 Task: Explore Salesforce AppExchange for third-party applications and install some of the applications.
Action: Mouse moved to (13, 52)
Screenshot: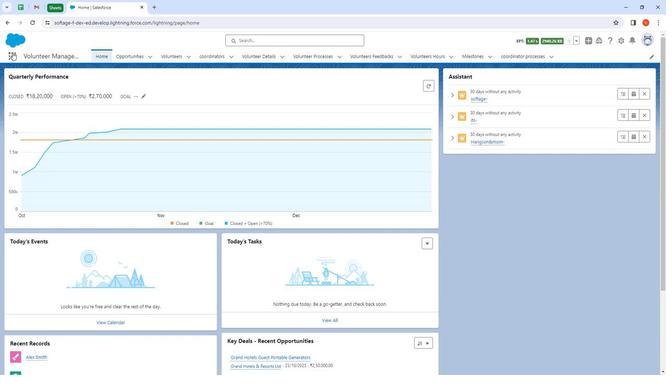 
Action: Mouse pressed left at (13, 52)
Screenshot: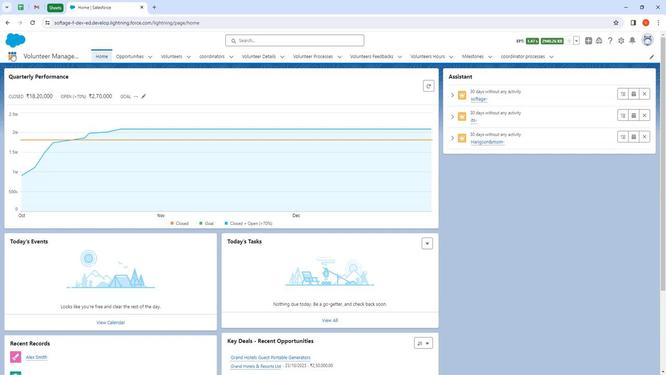 
Action: Mouse moved to (26, 185)
Screenshot: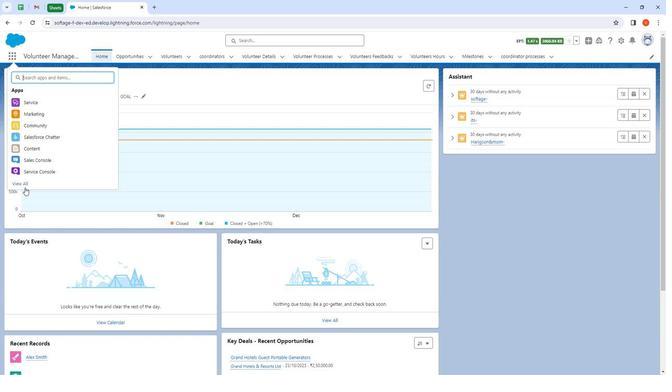 
Action: Mouse pressed left at (26, 185)
Screenshot: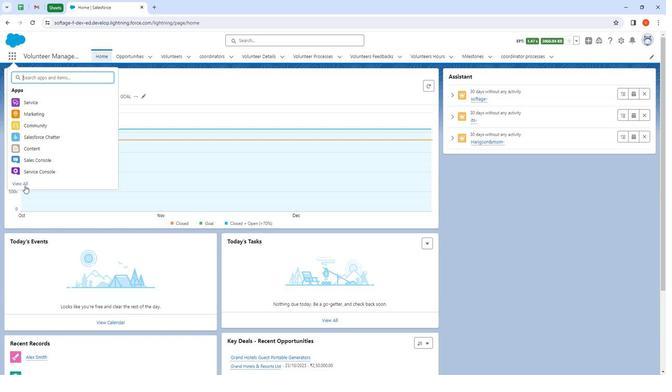 
Action: Mouse moved to (592, 80)
Screenshot: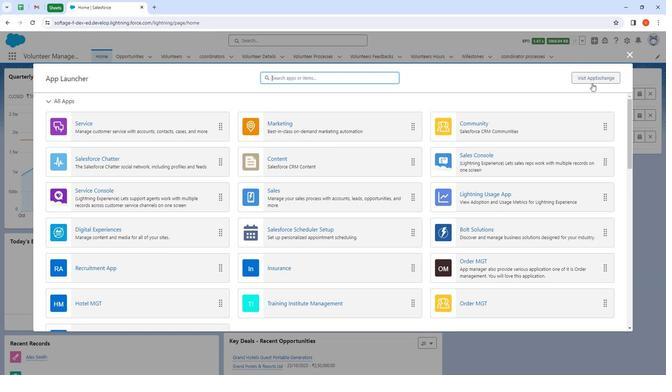 
Action: Mouse pressed left at (592, 80)
Screenshot: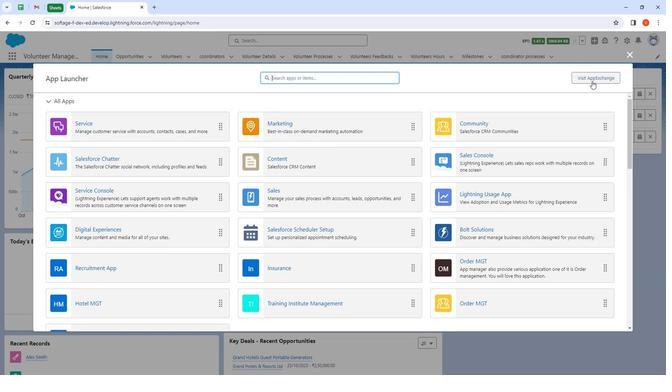 
Action: Mouse moved to (475, 252)
Screenshot: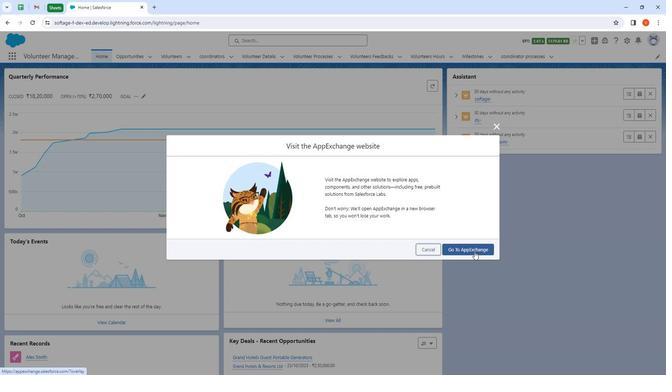 
Action: Mouse pressed left at (475, 252)
Screenshot: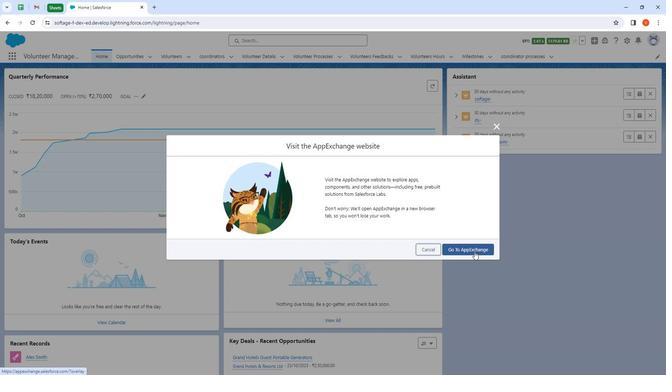 
Action: Mouse moved to (246, 119)
Screenshot: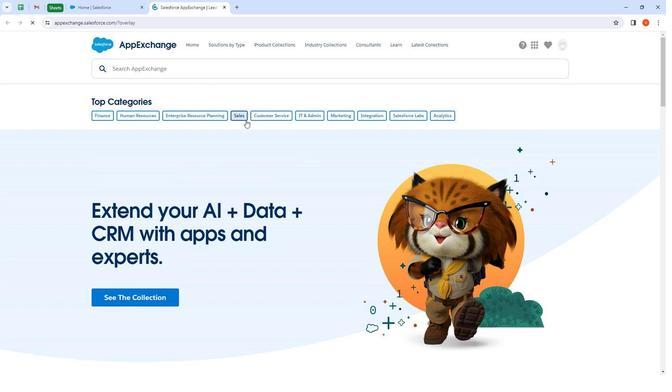 
Action: Mouse scrolled (246, 119) with delta (0, 0)
Screenshot: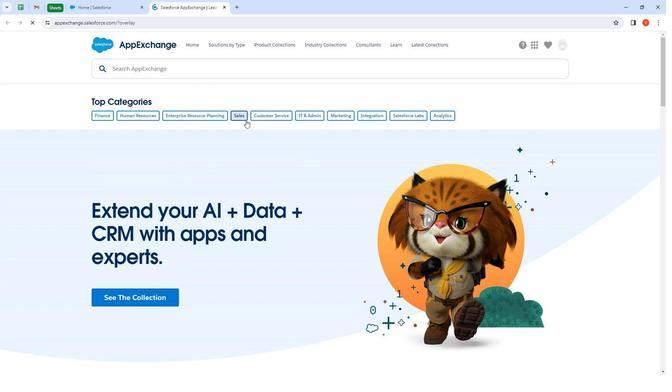 
Action: Mouse moved to (247, 120)
Screenshot: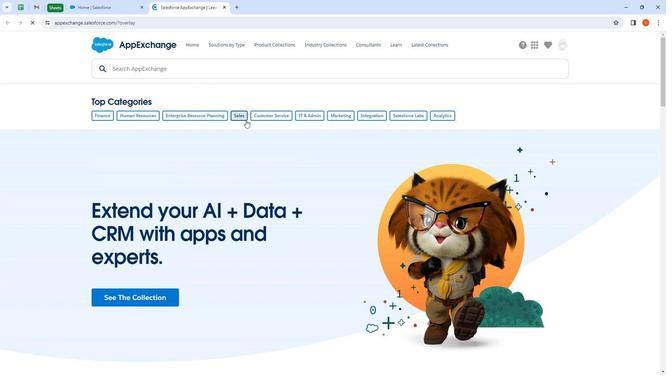 
Action: Mouse scrolled (247, 119) with delta (0, 0)
Screenshot: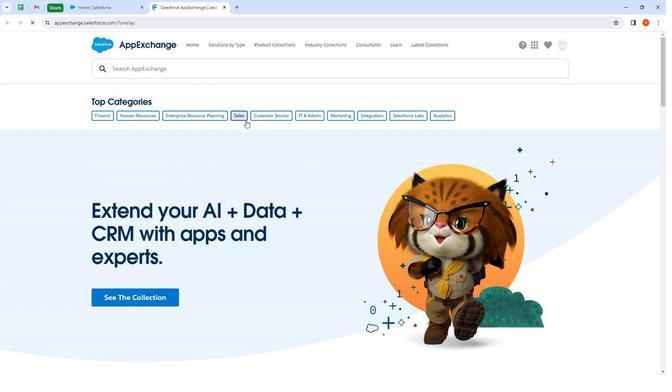 
Action: Mouse scrolled (247, 119) with delta (0, 0)
Screenshot: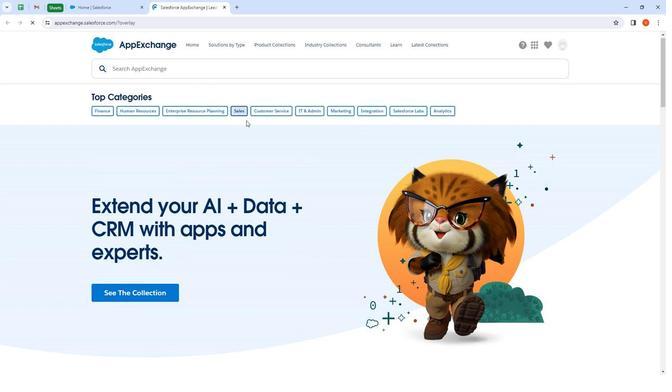 
Action: Mouse scrolled (247, 119) with delta (0, 0)
Screenshot: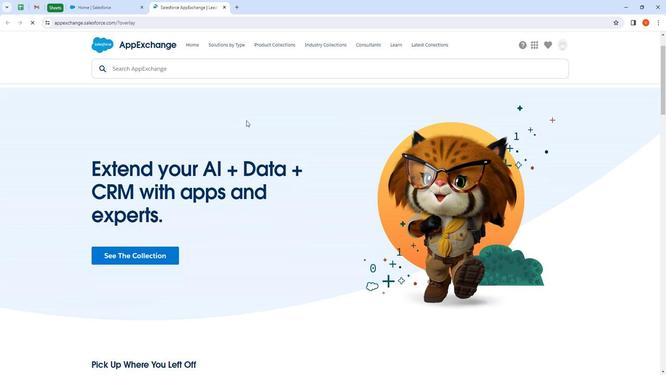 
Action: Mouse moved to (265, 140)
Screenshot: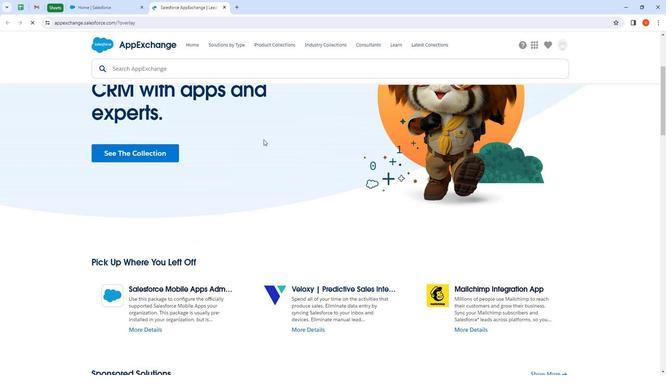 
Action: Mouse scrolled (265, 140) with delta (0, 0)
Screenshot: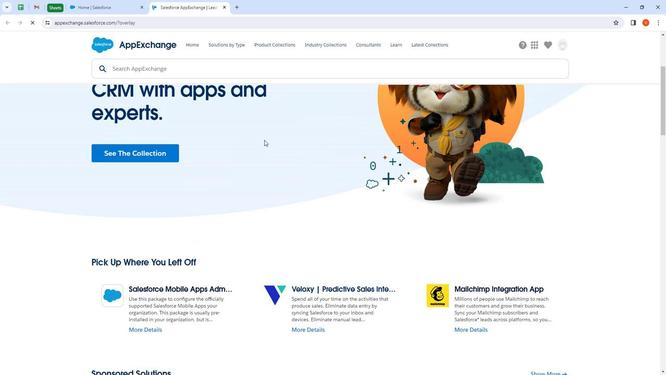 
Action: Mouse moved to (265, 140)
Screenshot: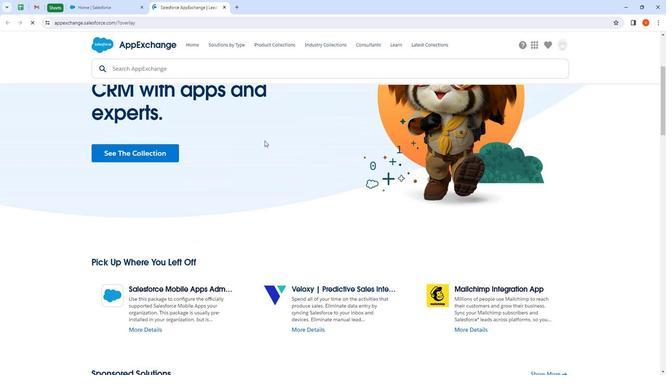 
Action: Mouse scrolled (265, 140) with delta (0, 0)
Screenshot: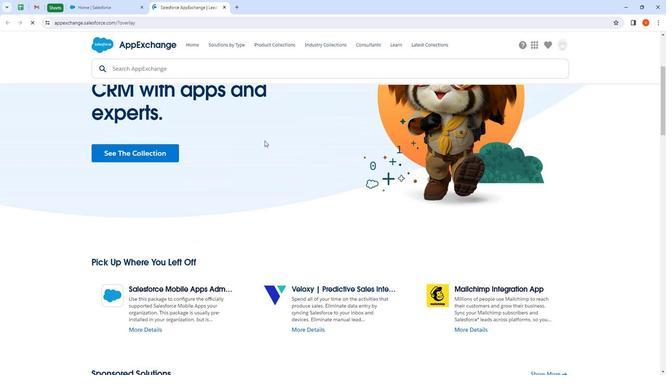 
Action: Mouse scrolled (265, 140) with delta (0, 0)
Screenshot: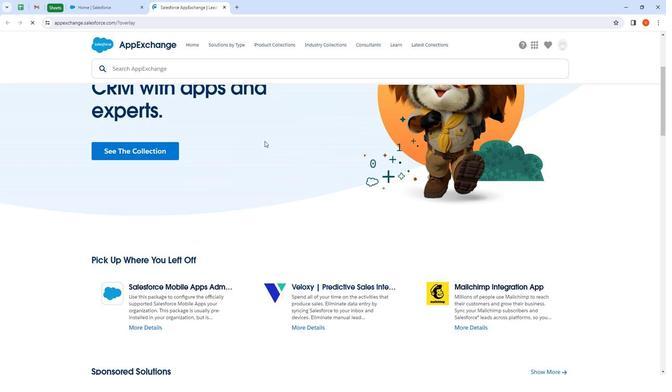 
Action: Mouse scrolled (265, 140) with delta (0, 0)
Screenshot: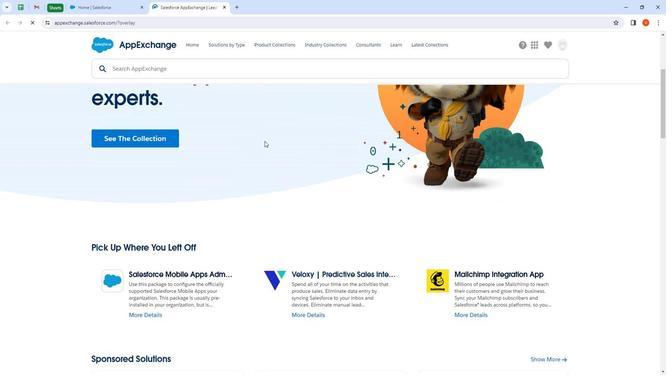 
Action: Mouse moved to (266, 140)
Screenshot: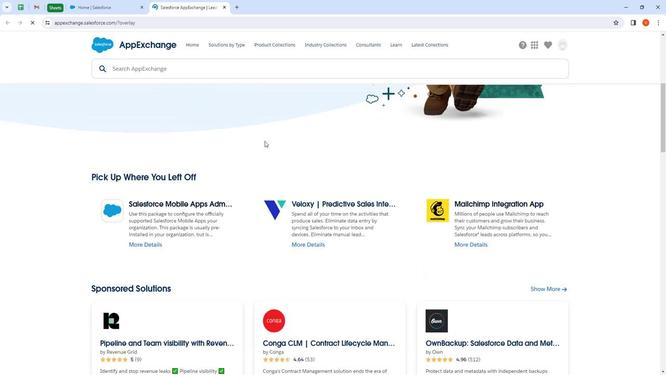 
Action: Mouse scrolled (266, 140) with delta (0, 0)
Screenshot: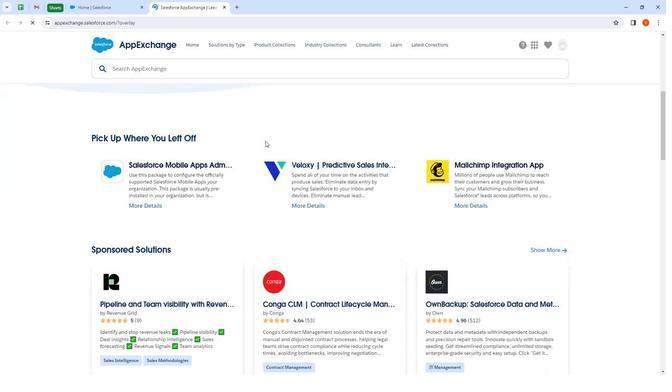 
Action: Mouse moved to (299, 120)
Screenshot: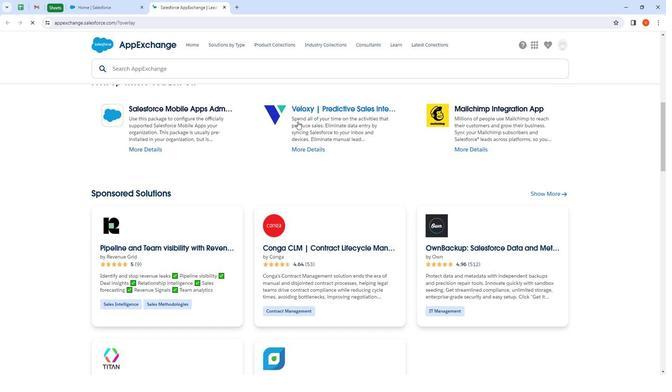 
Action: Mouse scrolled (299, 120) with delta (0, 0)
Screenshot: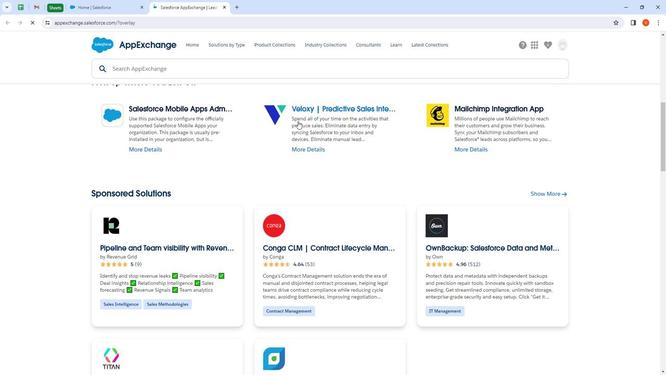 
Action: Mouse moved to (299, 120)
Screenshot: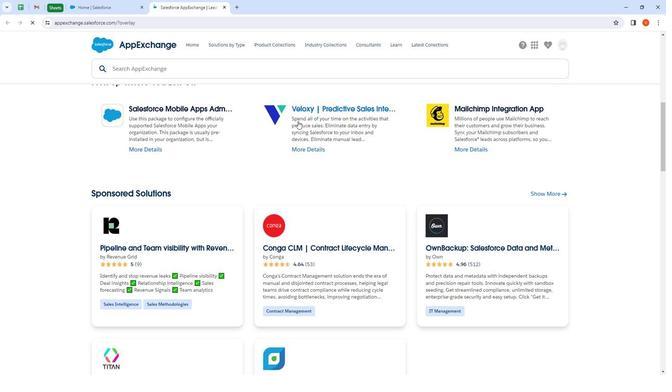 
Action: Mouse scrolled (299, 120) with delta (0, 0)
Screenshot: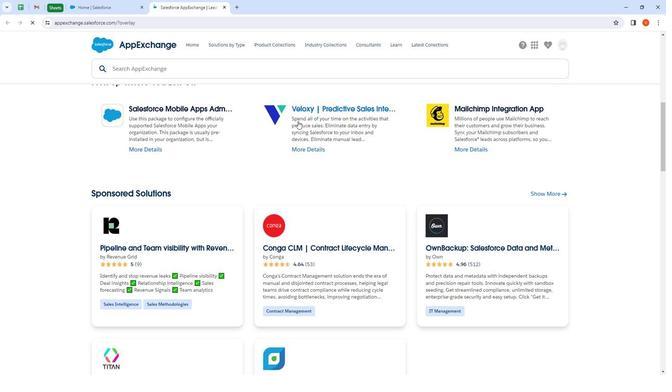
Action: Mouse moved to (315, 170)
Screenshot: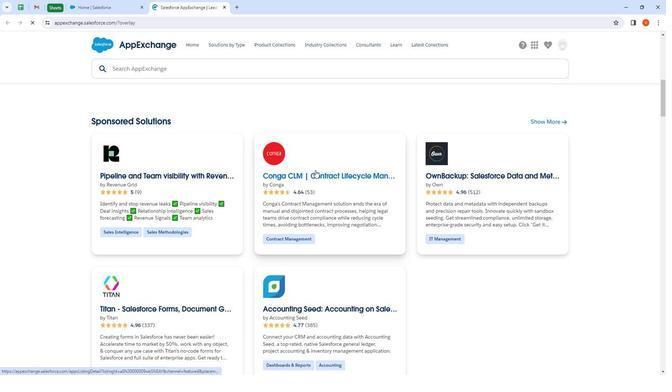 
Action: Mouse scrolled (315, 170) with delta (0, 0)
Screenshot: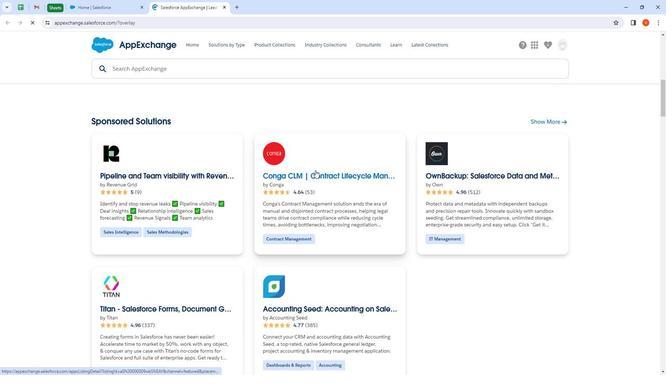 
Action: Mouse scrolled (315, 170) with delta (0, 0)
Screenshot: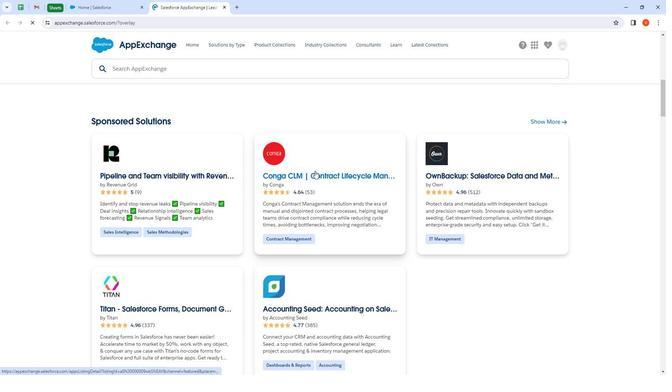 
Action: Mouse moved to (315, 171)
Screenshot: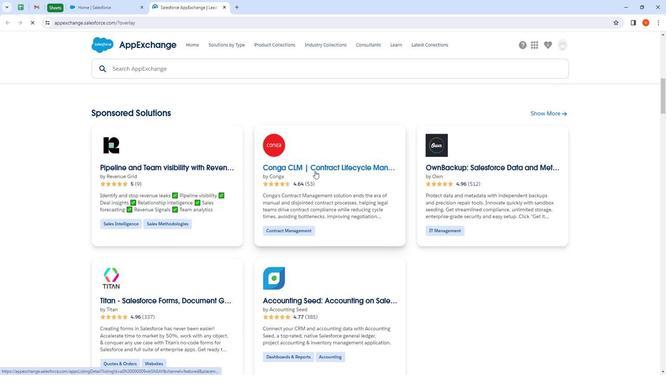 
Action: Mouse scrolled (315, 170) with delta (0, 0)
Screenshot: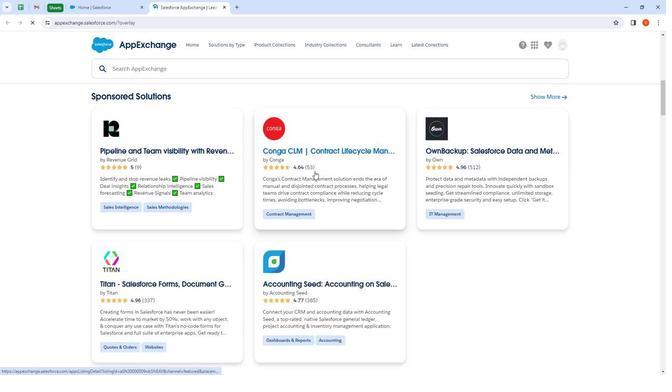 
Action: Mouse moved to (315, 171)
Screenshot: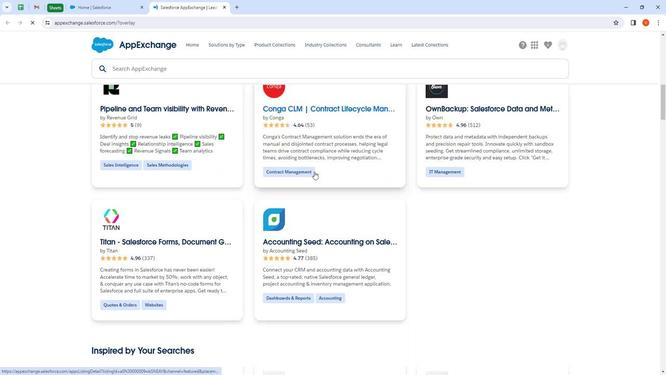 
Action: Mouse scrolled (315, 171) with delta (0, 0)
Screenshot: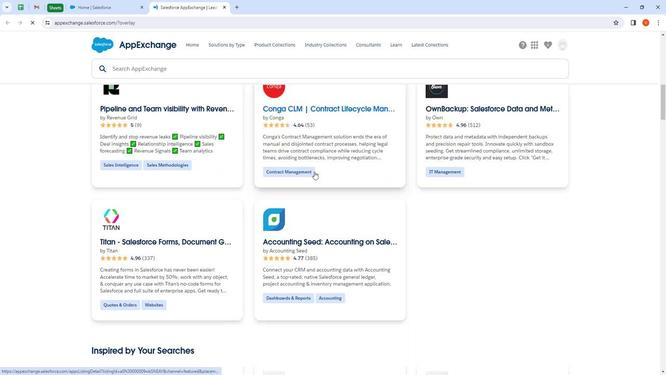 
Action: Mouse moved to (312, 202)
Screenshot: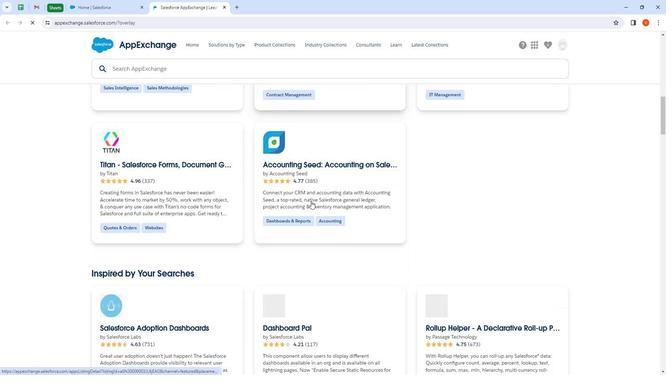 
Action: Mouse scrolled (312, 201) with delta (0, 0)
Screenshot: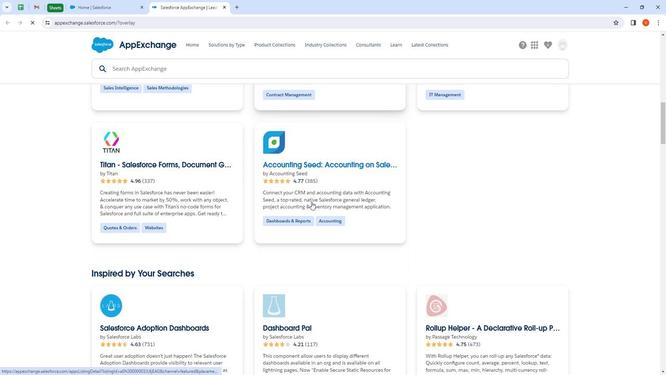
Action: Mouse scrolled (312, 201) with delta (0, 0)
Screenshot: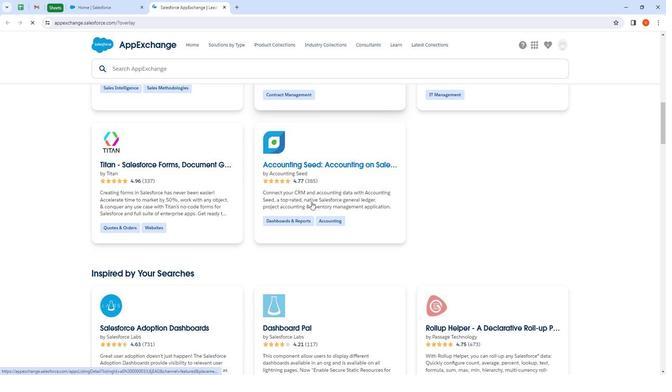 
Action: Mouse scrolled (312, 201) with delta (0, 0)
Screenshot: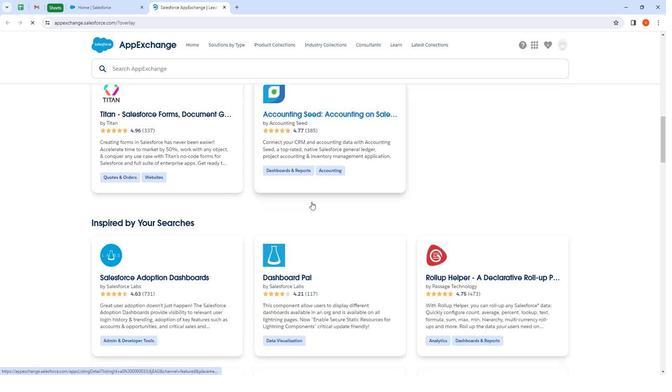 
Action: Mouse moved to (312, 203)
Screenshot: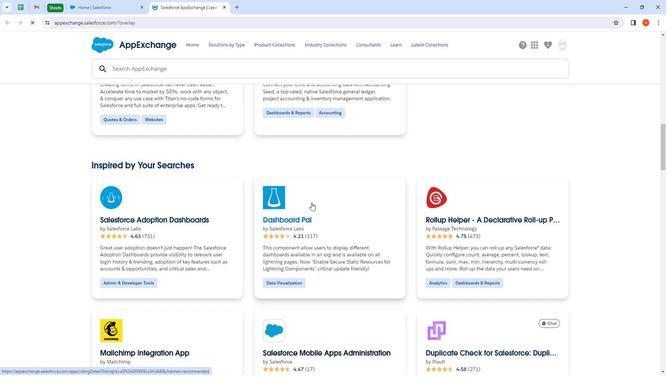 
Action: Mouse scrolled (312, 202) with delta (0, 0)
Screenshot: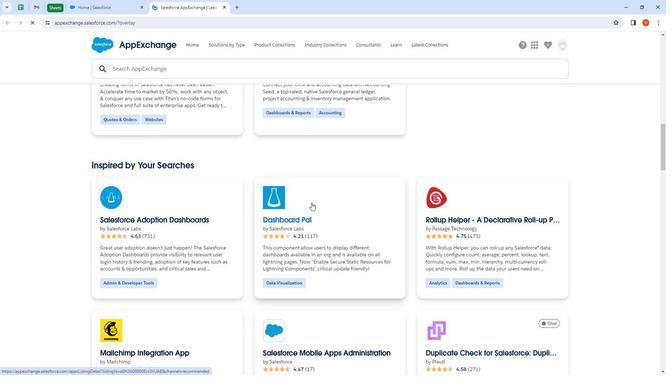 
Action: Mouse scrolled (312, 202) with delta (0, 0)
Screenshot: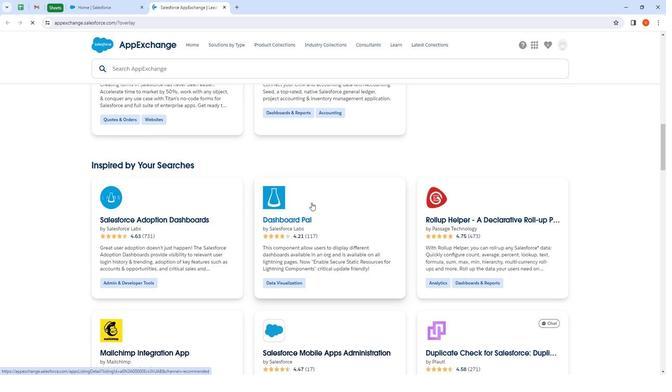 
Action: Mouse moved to (333, 280)
Screenshot: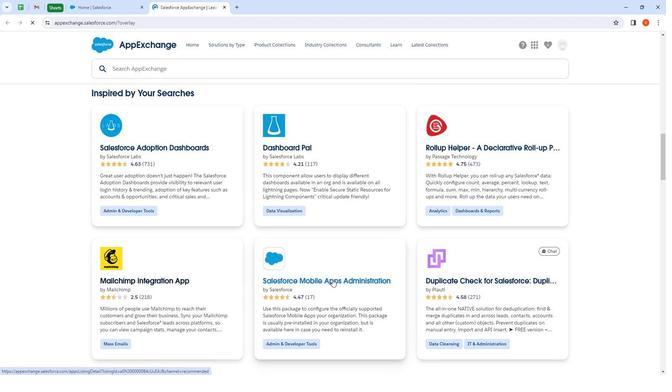 
Action: Mouse pressed left at (333, 280)
Screenshot: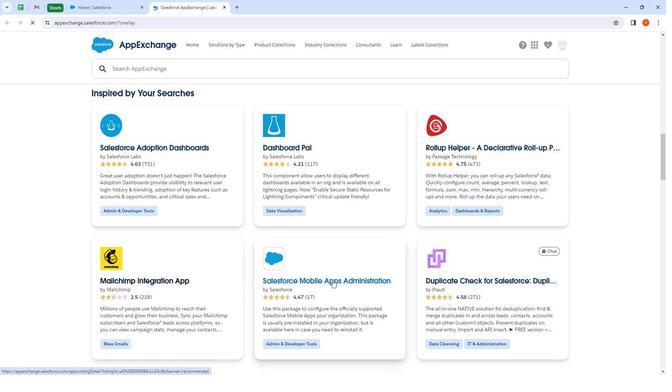
Action: Mouse moved to (490, 175)
Screenshot: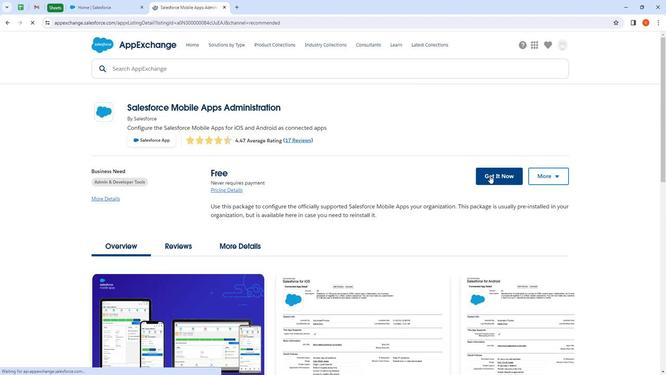 
Action: Mouse pressed left at (490, 175)
Screenshot: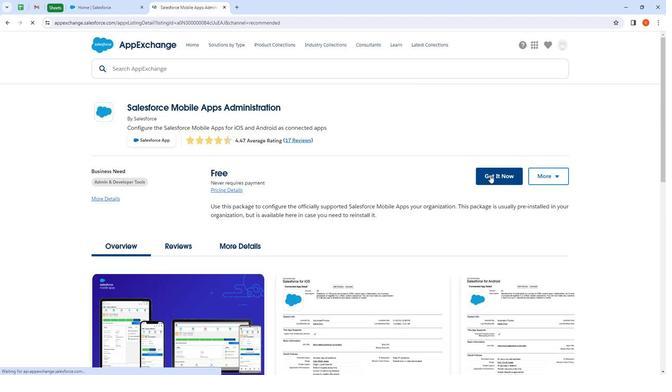 
Action: Mouse moved to (331, 205)
Screenshot: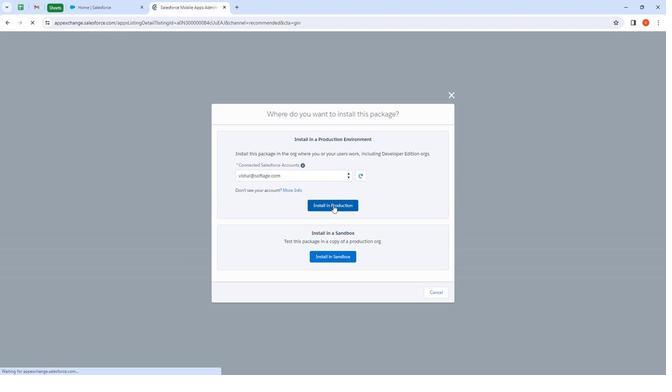 
Action: Mouse pressed left at (331, 205)
Screenshot: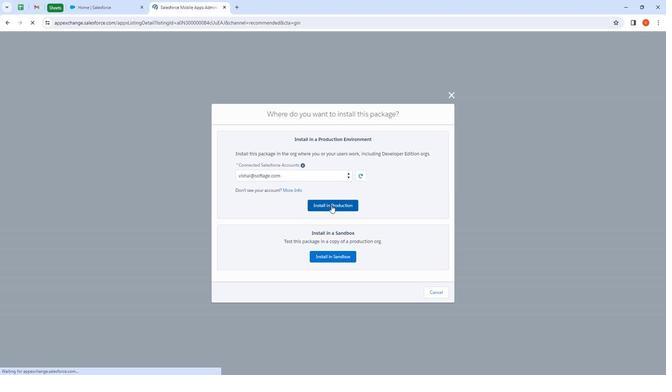 
Action: Mouse moved to (304, 242)
Screenshot: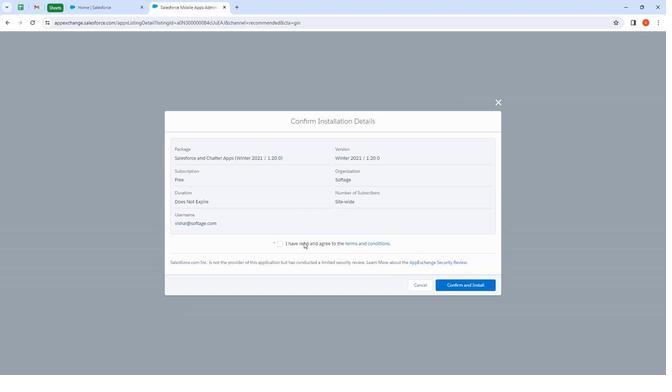 
Action: Mouse pressed left at (304, 242)
Screenshot: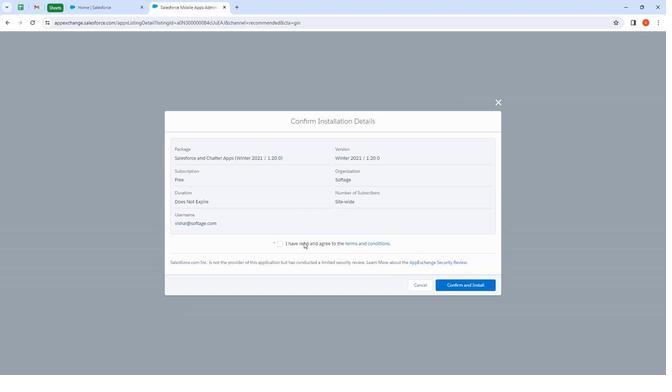 
Action: Mouse moved to (456, 288)
Screenshot: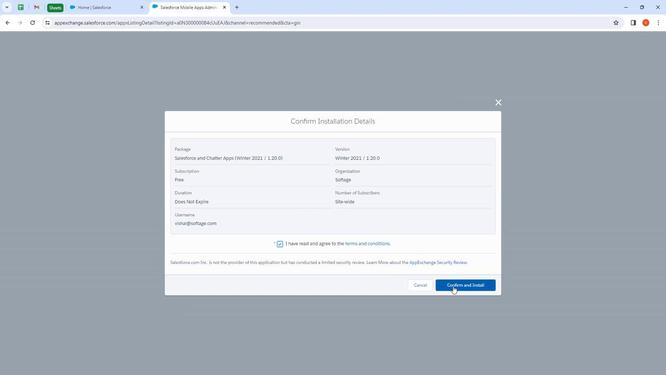
Action: Mouse pressed left at (456, 288)
Screenshot: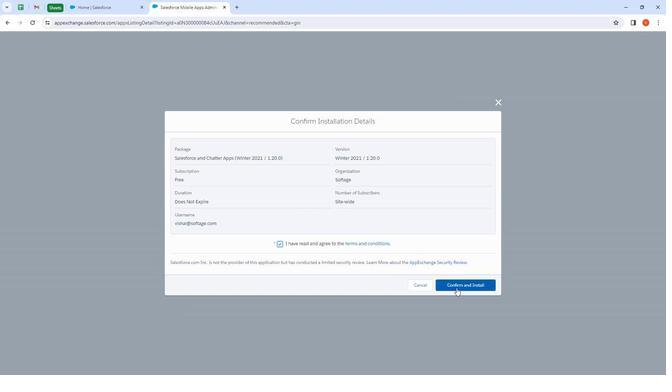 
Action: Mouse moved to (179, 168)
Screenshot: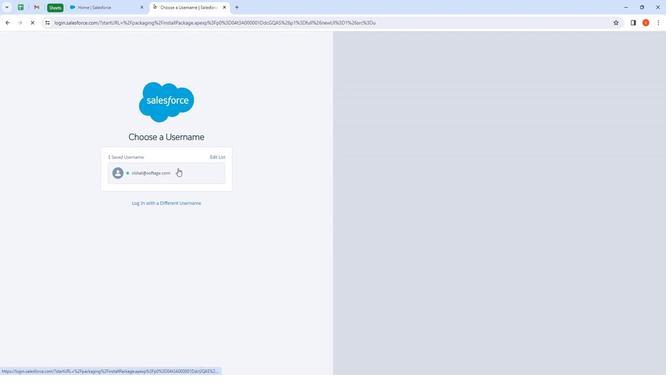
Action: Mouse pressed left at (179, 168)
Screenshot: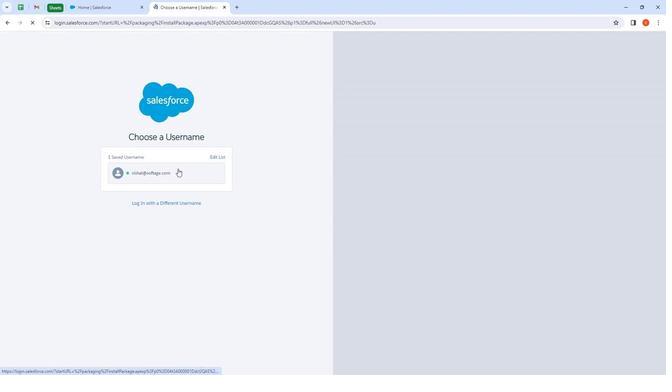
Action: Mouse moved to (445, 153)
Screenshot: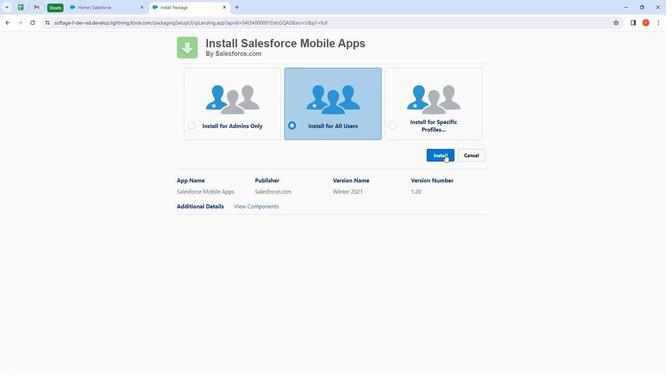 
Action: Mouse pressed left at (445, 153)
Screenshot: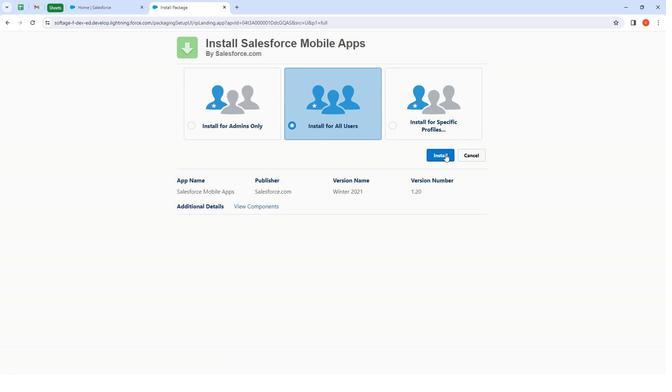 
Action: Mouse moved to (365, 101)
Screenshot: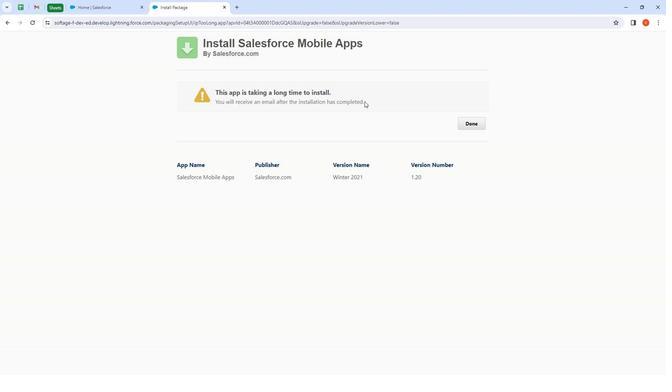 
Action: Mouse pressed left at (365, 101)
Screenshot: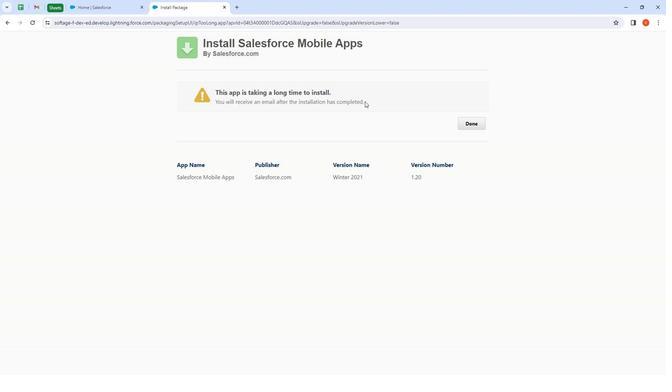 
Action: Mouse moved to (470, 123)
Screenshot: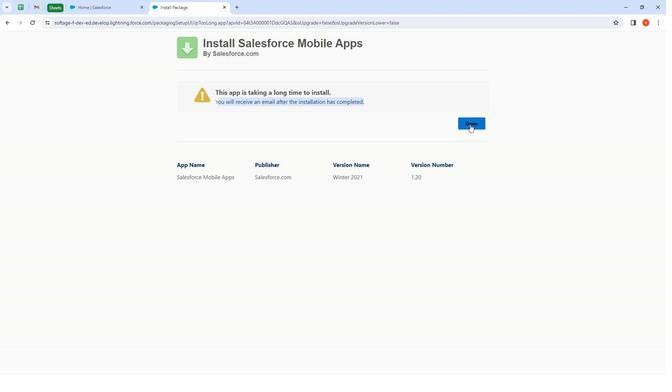 
Action: Mouse pressed left at (470, 123)
Screenshot: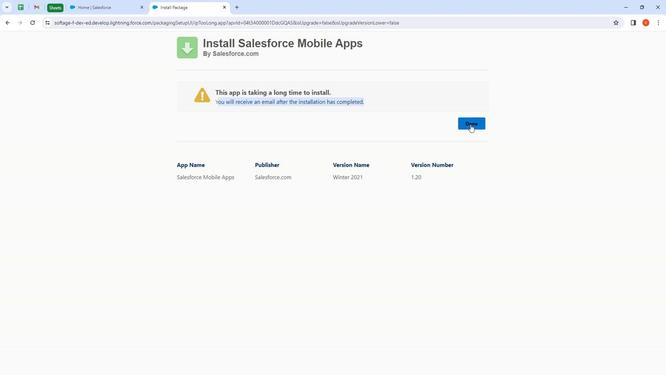 
Action: Mouse moved to (606, 153)
Screenshot: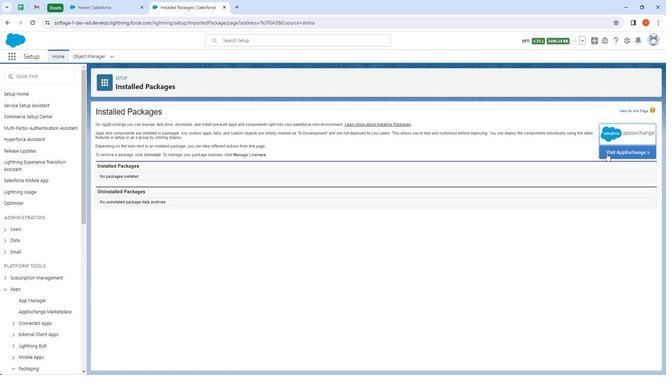 
Action: Mouse pressed left at (606, 153)
Screenshot: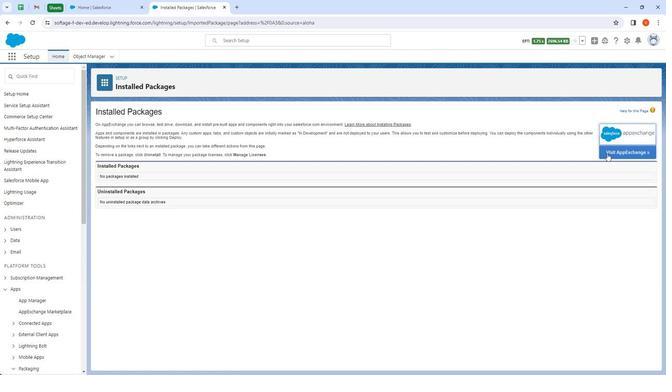 
Action: Mouse moved to (280, 185)
Screenshot: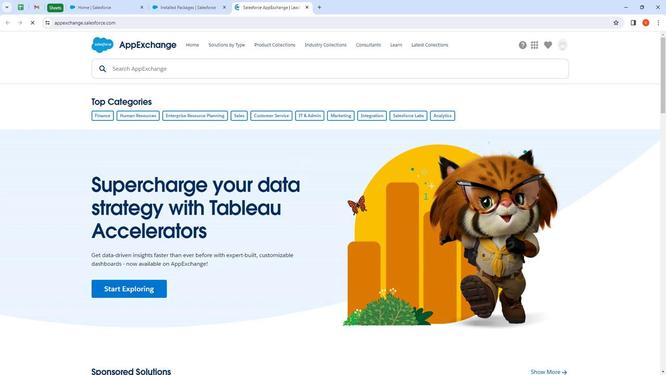 
Action: Mouse scrolled (280, 184) with delta (0, 0)
Screenshot: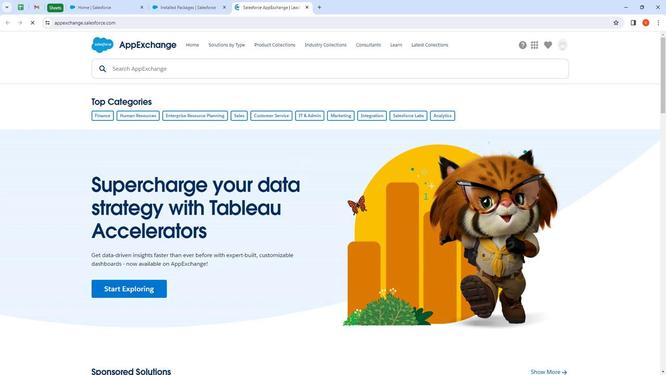 
Action: Mouse moved to (280, 186)
Screenshot: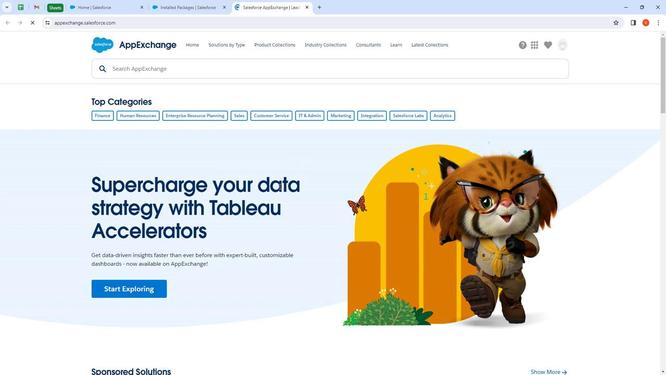 
Action: Mouse scrolled (280, 185) with delta (0, 0)
Screenshot: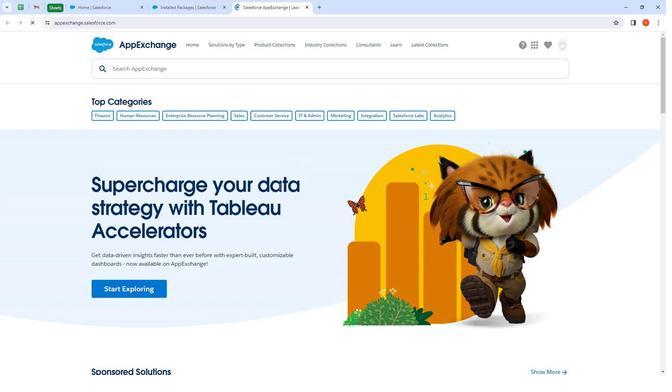 
Action: Mouse scrolled (280, 185) with delta (0, 0)
Screenshot: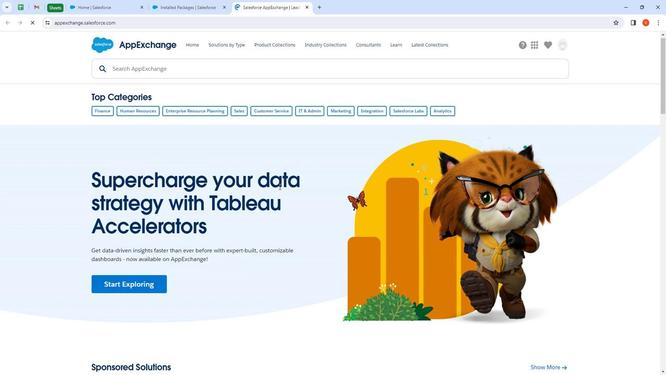 
Action: Mouse scrolled (280, 185) with delta (0, 0)
Screenshot: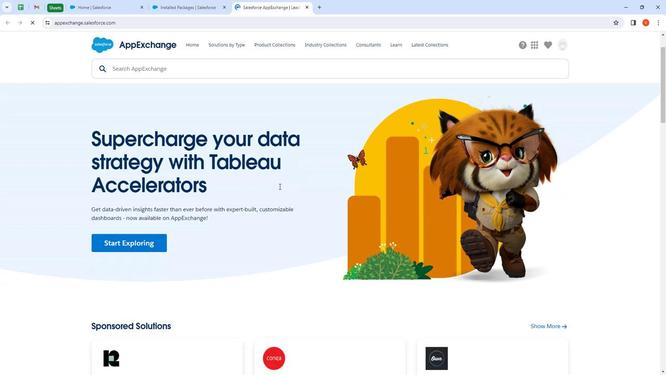 
Action: Mouse scrolled (280, 185) with delta (0, 0)
Screenshot: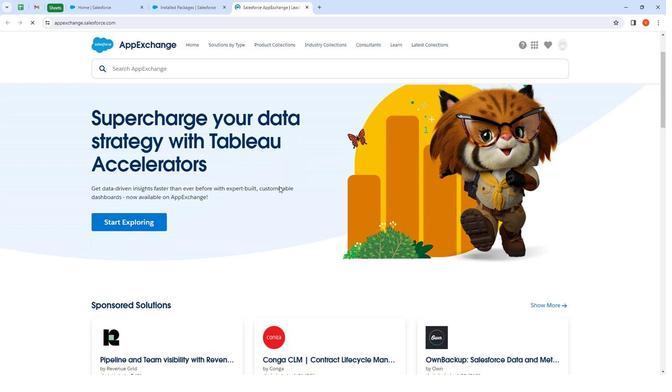 
Action: Mouse moved to (279, 186)
Screenshot: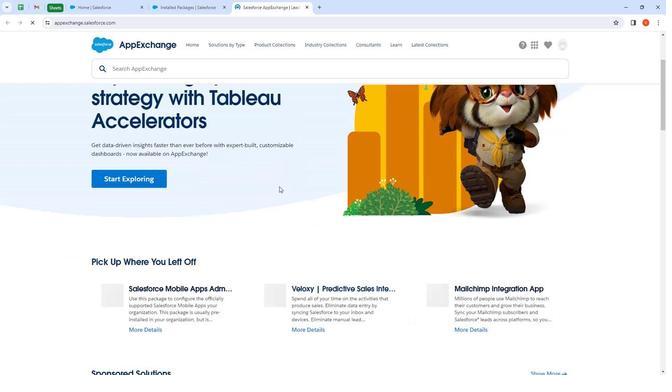 
Action: Mouse scrolled (279, 185) with delta (0, 0)
Screenshot: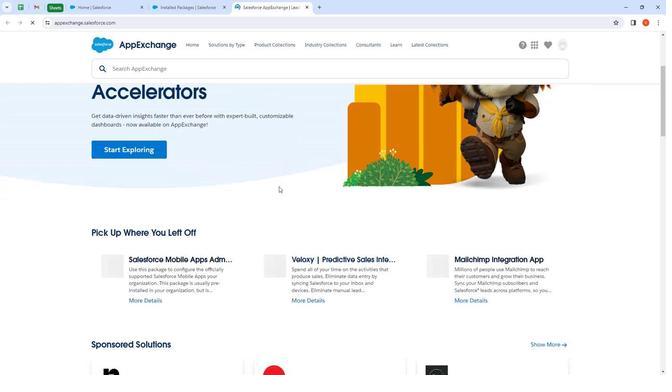 
Action: Mouse moved to (279, 184)
Screenshot: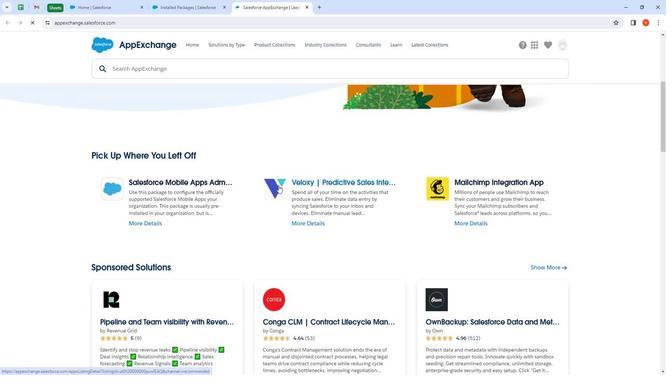 
Action: Mouse scrolled (279, 185) with delta (0, 0)
Screenshot: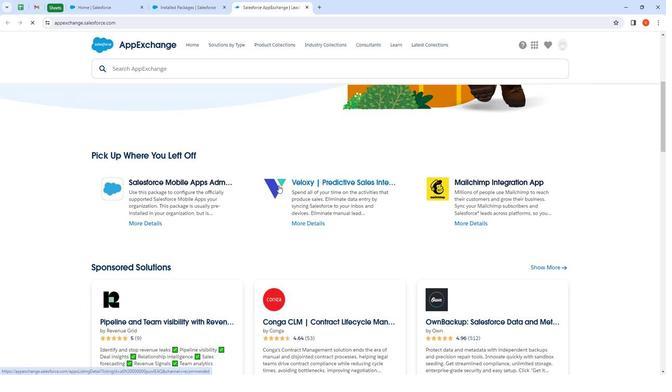 
Action: Mouse scrolled (279, 184) with delta (0, 0)
Screenshot: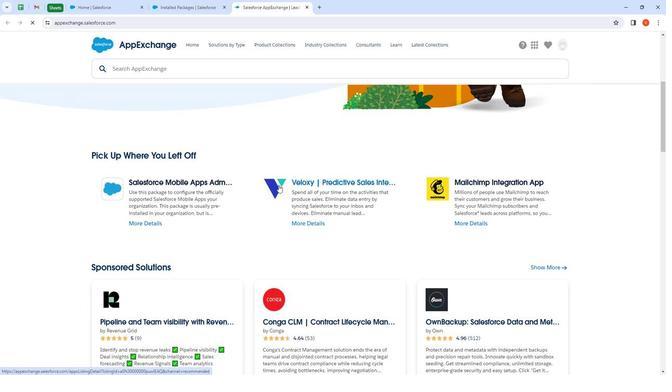 
Action: Mouse scrolled (279, 184) with delta (0, 0)
Screenshot: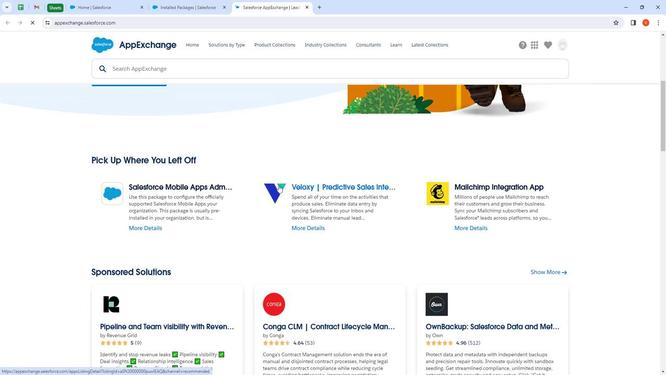 
Action: Mouse moved to (279, 184)
Screenshot: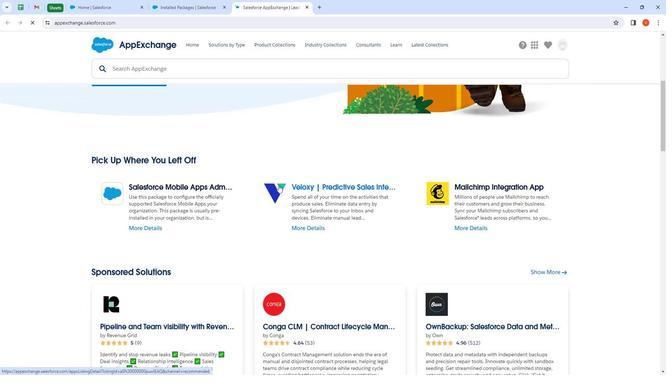 
Action: Mouse scrolled (279, 184) with delta (0, 0)
Screenshot: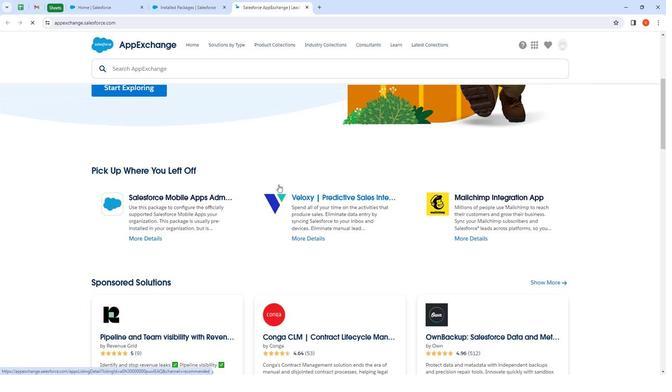 
Action: Mouse moved to (319, 170)
Screenshot: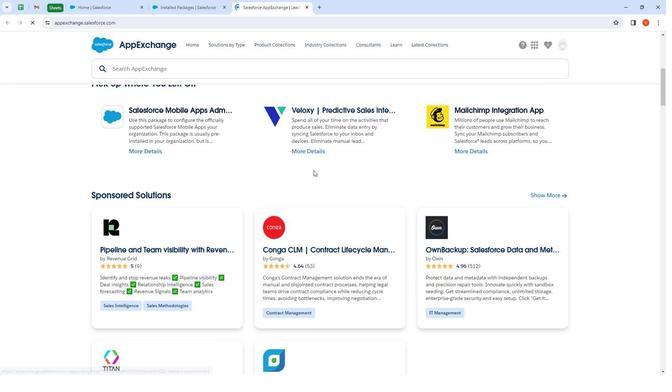 
Action: Mouse scrolled (319, 169) with delta (0, 0)
Screenshot: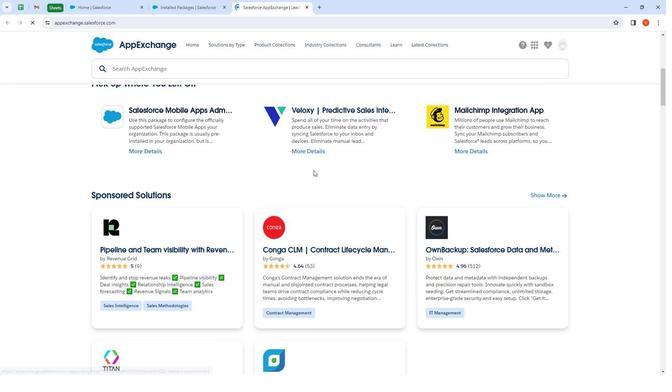 
Action: Mouse moved to (319, 170)
Screenshot: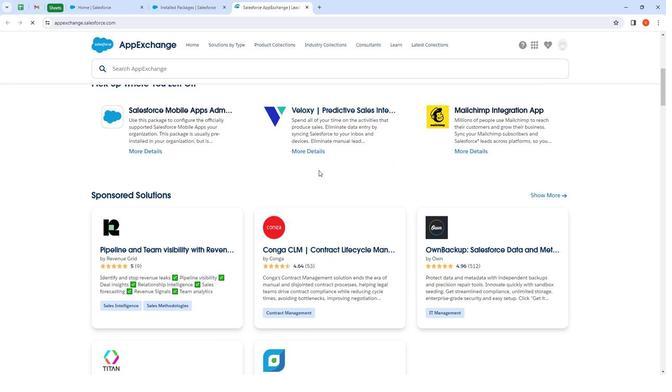 
Action: Mouse scrolled (319, 169) with delta (0, 0)
Screenshot: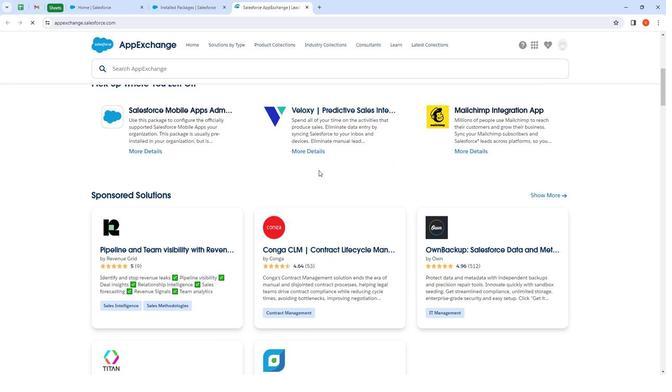 
Action: Mouse scrolled (319, 169) with delta (0, 0)
Screenshot: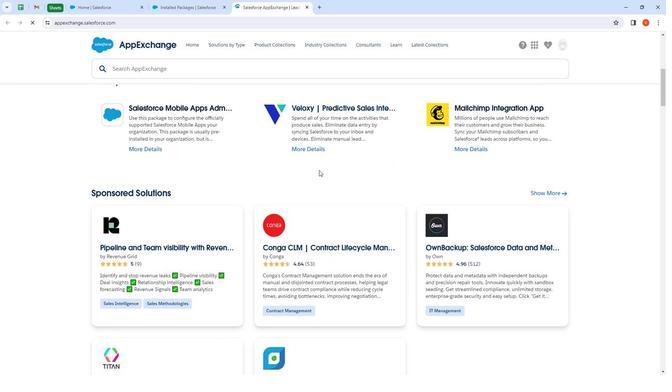 
Action: Mouse moved to (319, 172)
Screenshot: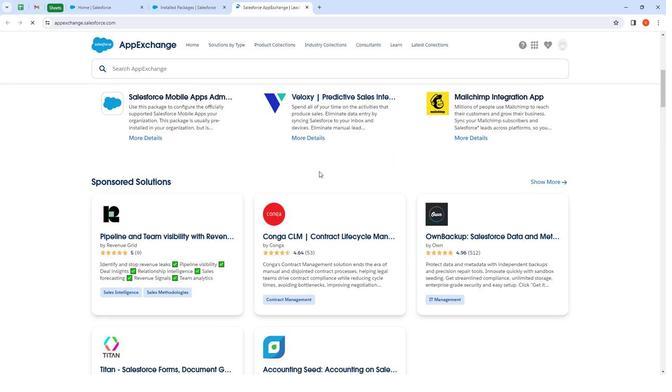 
Action: Mouse scrolled (319, 171) with delta (0, 0)
Screenshot: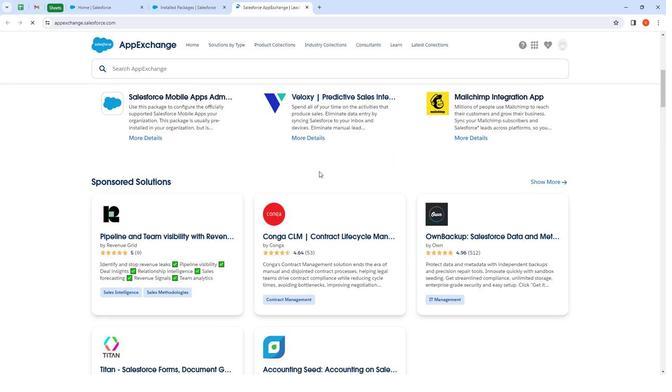 
Action: Mouse moved to (319, 173)
Screenshot: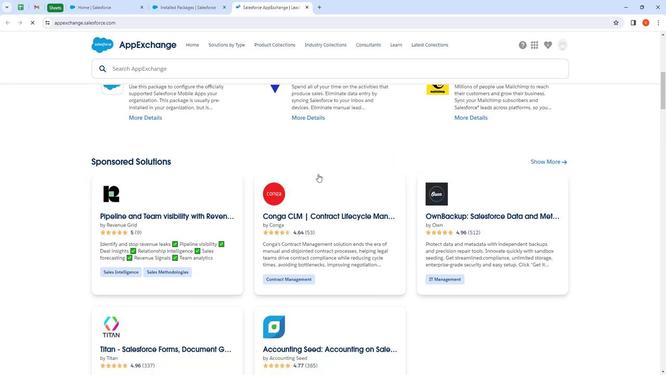 
Action: Mouse scrolled (319, 173) with delta (0, 0)
Screenshot: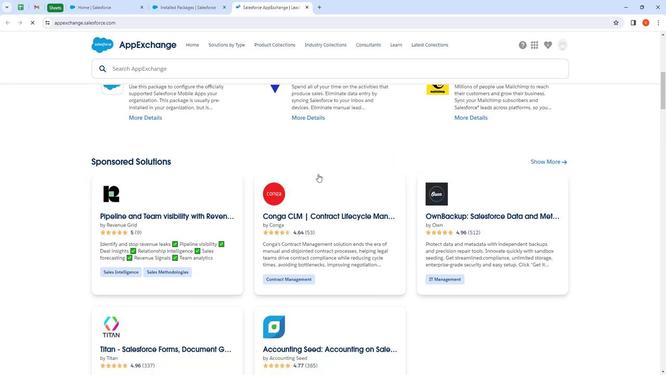 
Action: Mouse moved to (228, 203)
Screenshot: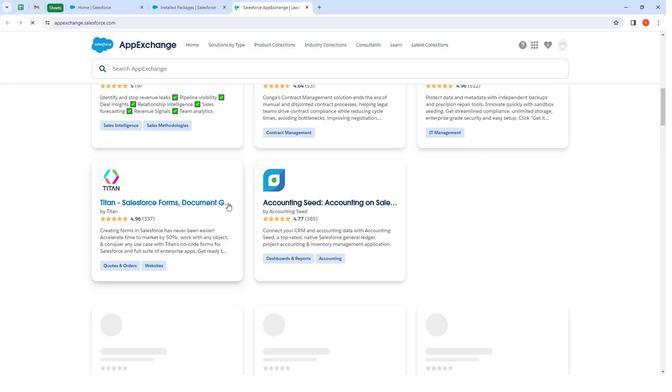 
Action: Mouse scrolled (228, 203) with delta (0, 0)
Screenshot: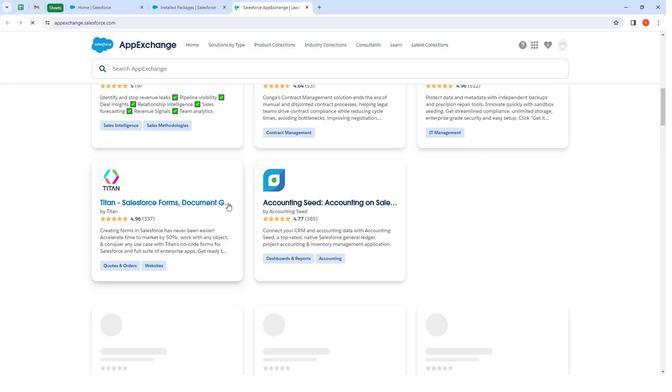 
Action: Mouse moved to (228, 203)
Screenshot: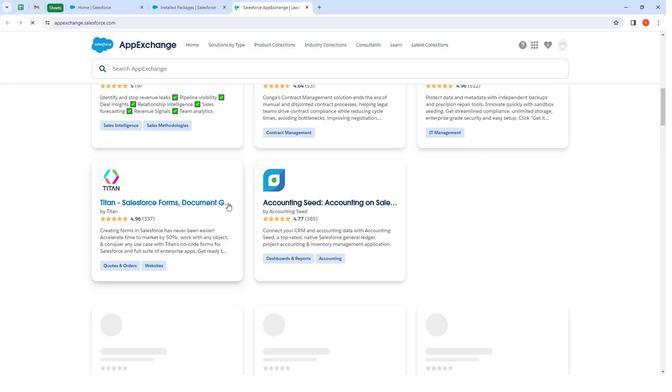 
Action: Mouse scrolled (228, 203) with delta (0, 0)
Screenshot: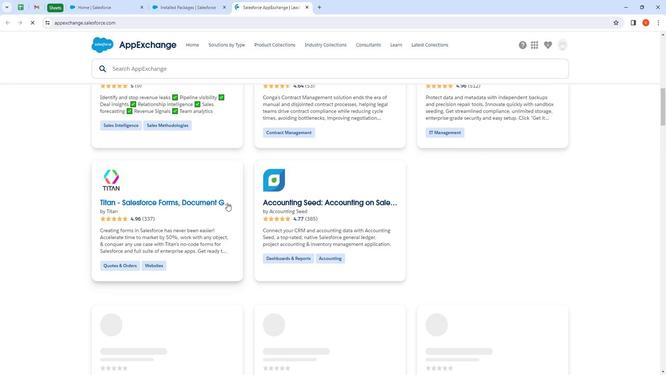 
Action: Mouse moved to (226, 202)
Screenshot: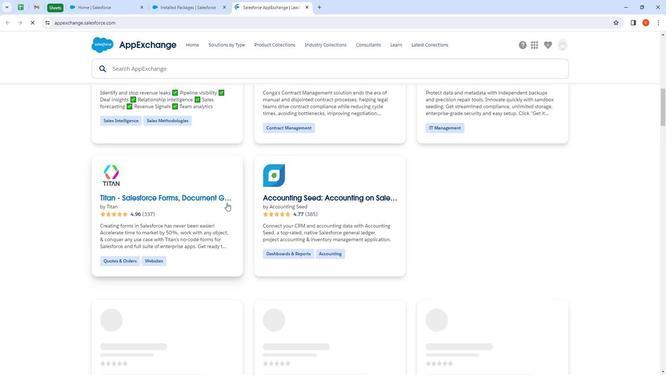 
Action: Mouse scrolled (226, 201) with delta (0, 0)
Screenshot: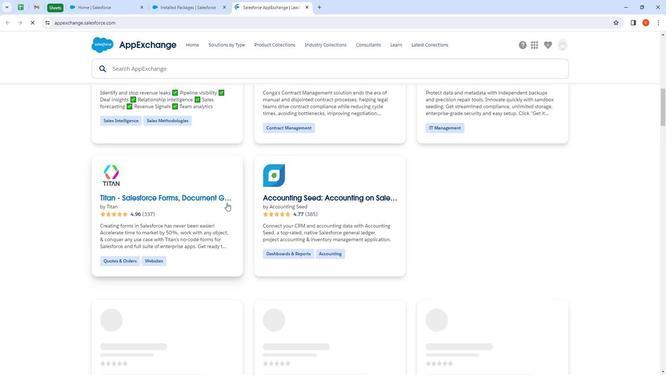 
Action: Mouse moved to (224, 195)
Screenshot: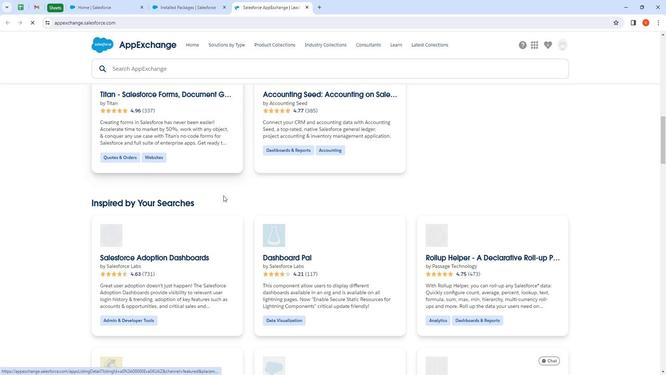 
Action: Mouse scrolled (224, 195) with delta (0, 0)
Screenshot: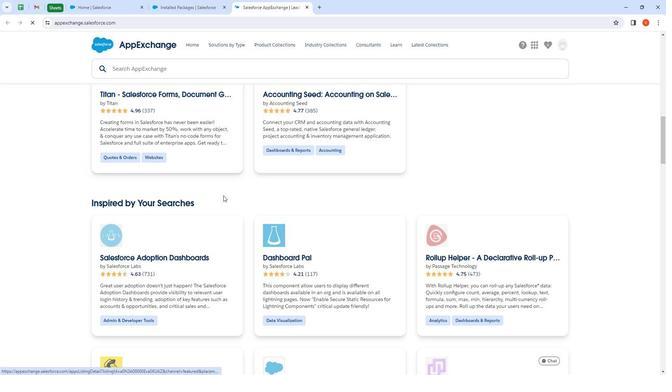 
Action: Mouse moved to (224, 195)
Screenshot: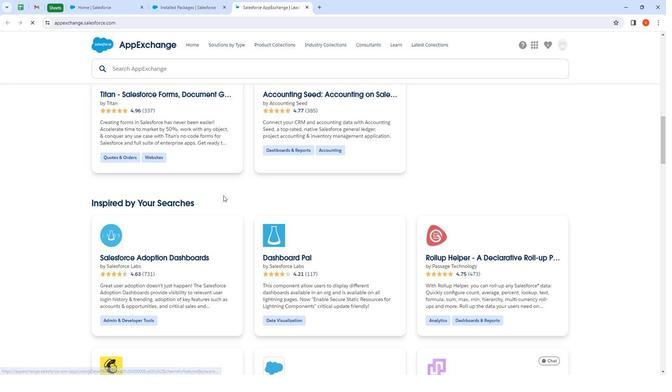 
Action: Mouse scrolled (224, 195) with delta (0, 0)
Screenshot: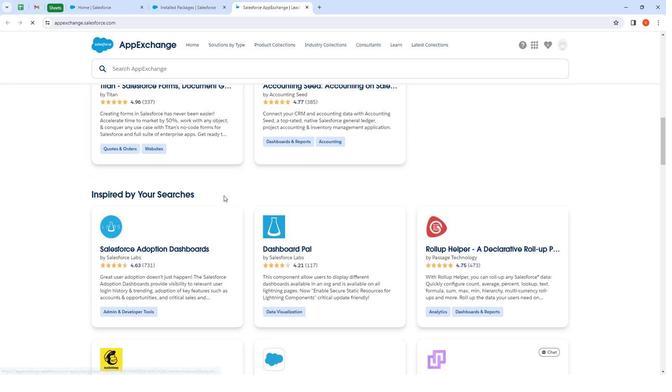 
Action: Mouse moved to (117, 308)
Screenshot: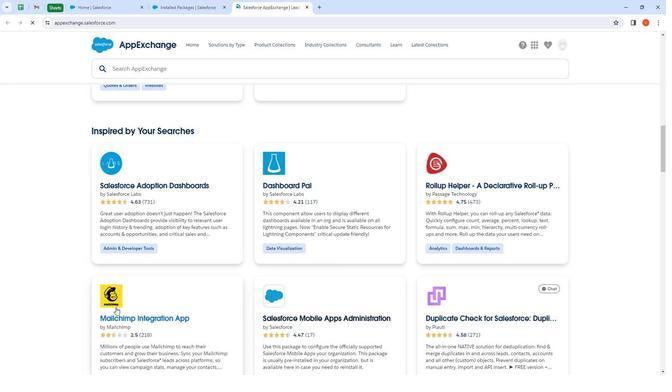 
Action: Mouse pressed left at (117, 308)
Screenshot: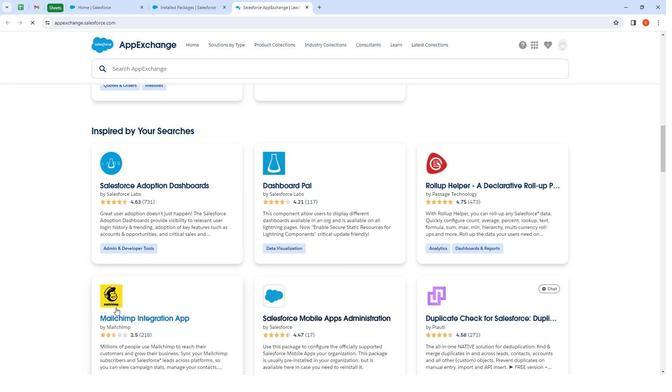 
Action: Mouse moved to (489, 178)
Screenshot: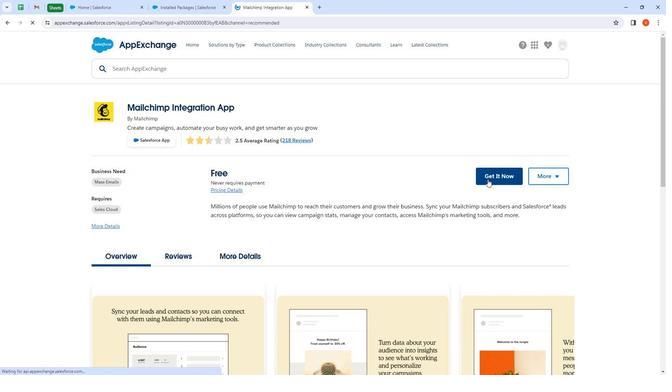 
Action: Mouse pressed left at (489, 178)
Screenshot: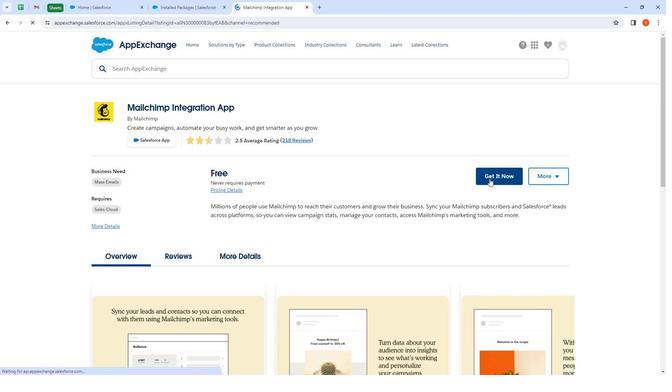 
Action: Mouse moved to (336, 203)
Screenshot: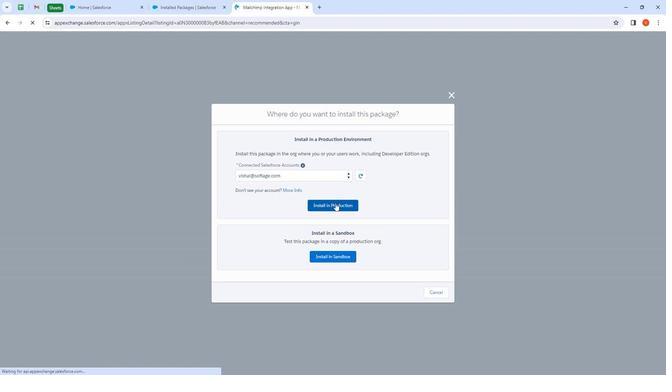 
Action: Mouse pressed left at (336, 203)
Screenshot: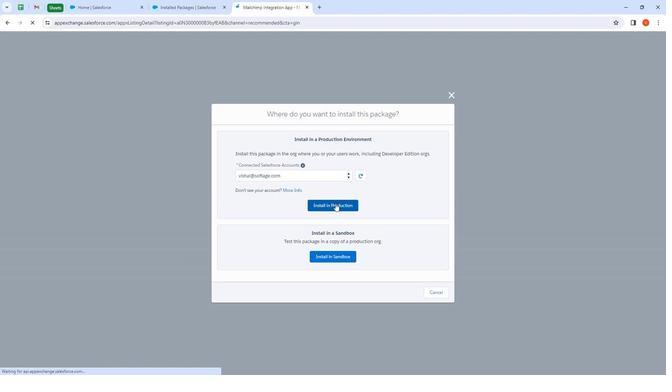 
Action: Mouse moved to (454, 300)
Screenshot: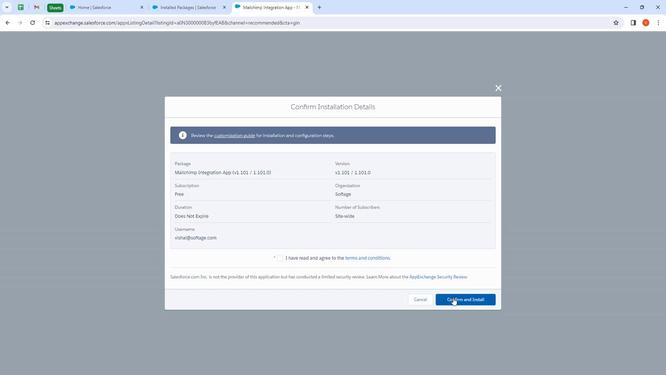 
Action: Mouse pressed left at (454, 300)
Screenshot: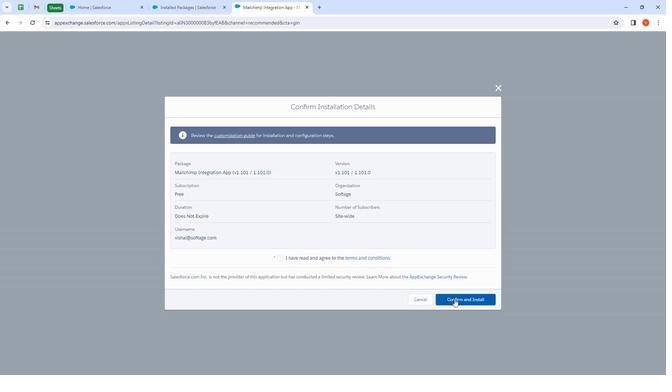 
Action: Mouse moved to (300, 254)
Screenshot: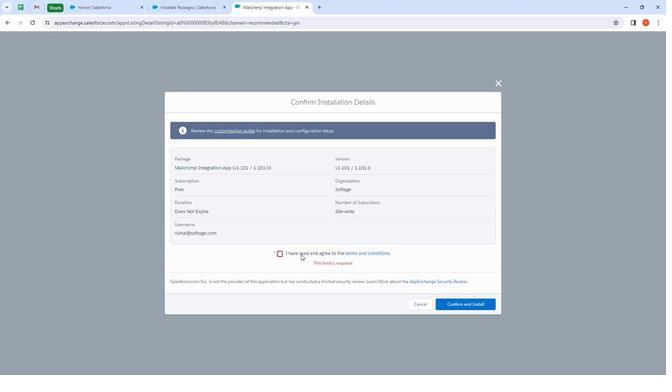 
Action: Mouse pressed left at (300, 254)
Screenshot: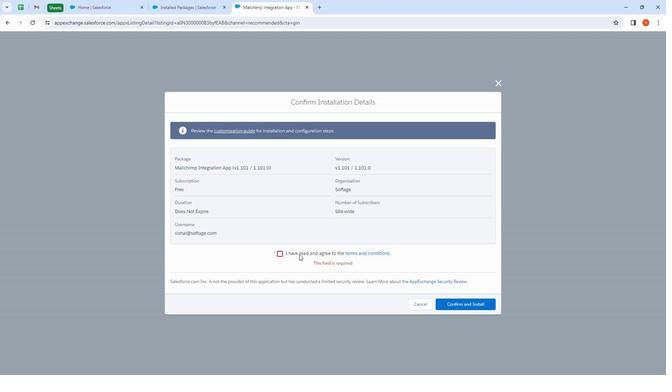 
Action: Mouse moved to (466, 304)
Screenshot: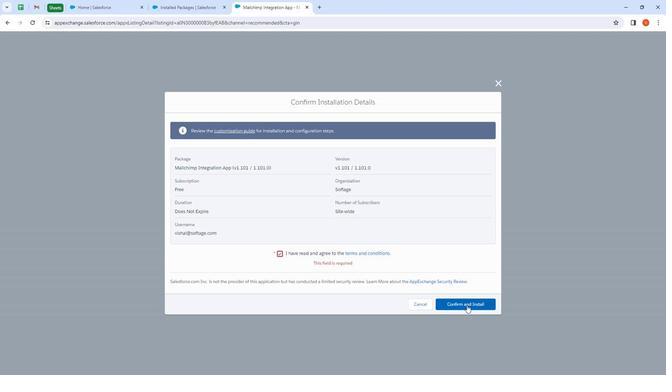 
Action: Mouse pressed left at (466, 304)
Screenshot: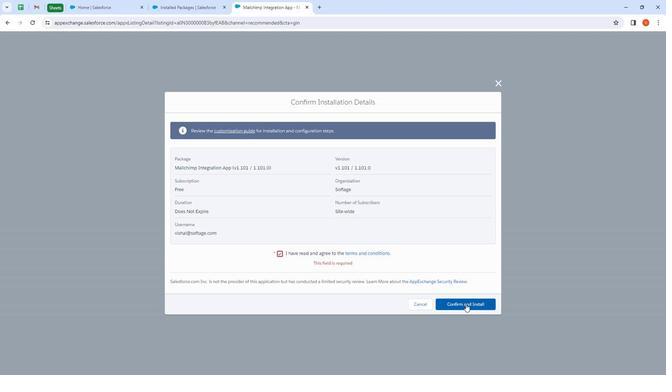 
Action: Mouse moved to (177, 177)
Screenshot: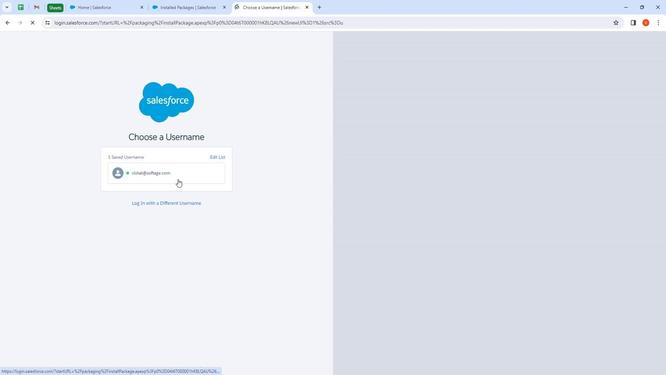 
Action: Mouse pressed left at (177, 177)
Screenshot: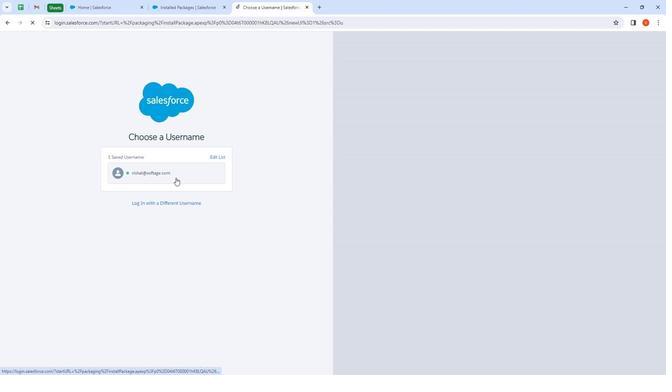 
Action: Mouse moved to (319, 129)
Screenshot: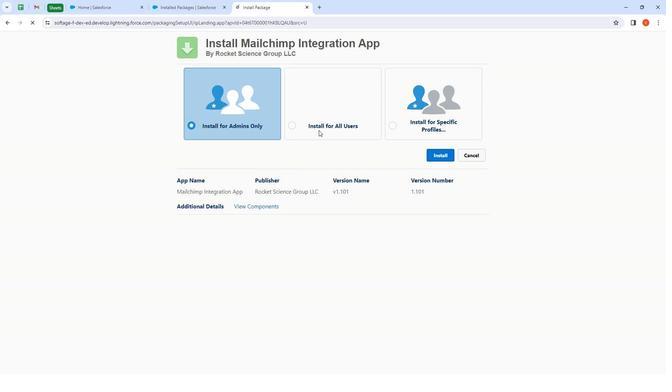 
Action: Mouse pressed left at (319, 129)
Screenshot: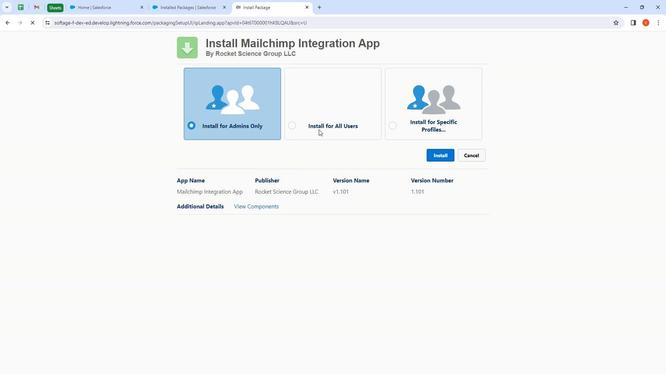 
Action: Mouse moved to (438, 157)
Screenshot: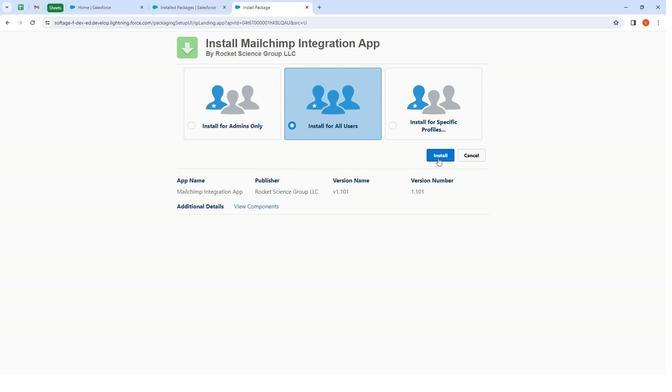 
Action: Mouse pressed left at (438, 157)
Screenshot: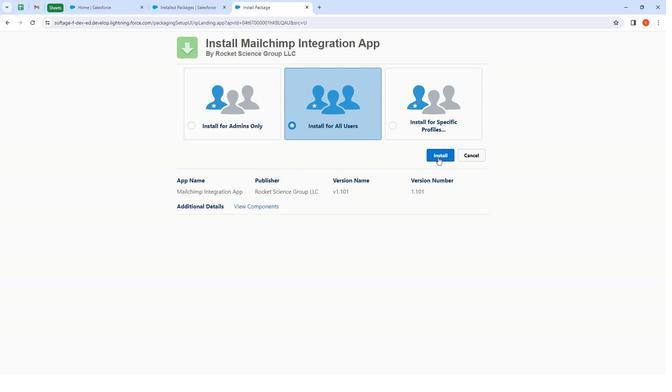 
Action: Mouse moved to (332, 149)
Screenshot: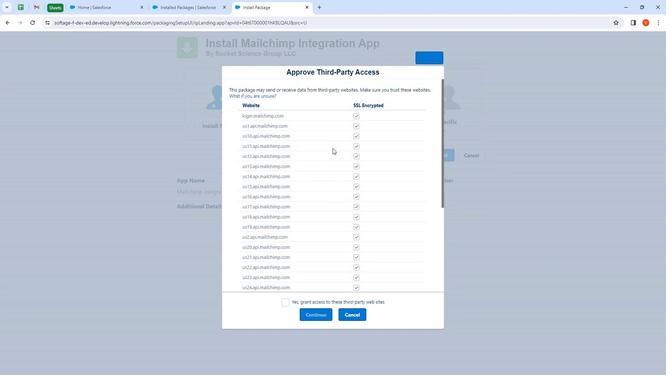 
Action: Mouse scrolled (332, 148) with delta (0, 0)
Screenshot: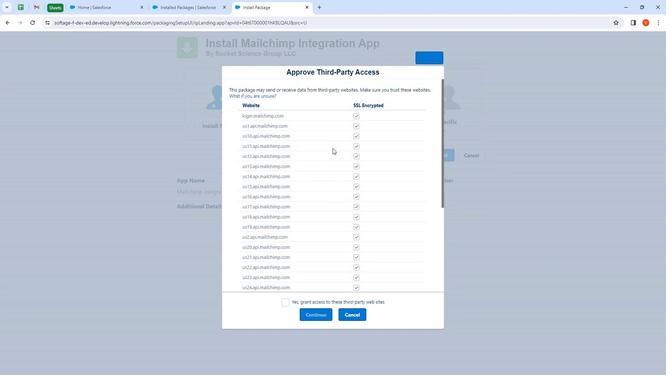 
Action: Mouse moved to (331, 152)
Screenshot: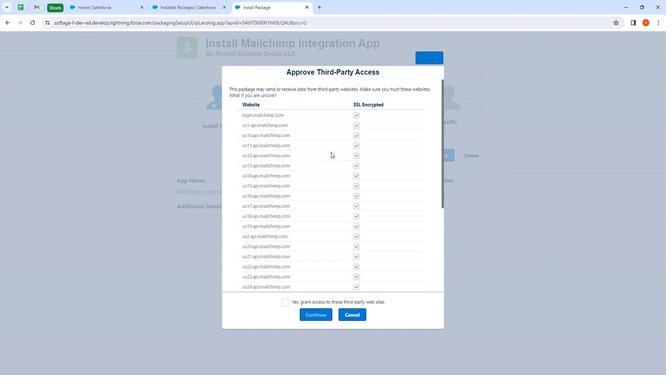 
Action: Mouse scrolled (331, 151) with delta (0, 0)
Screenshot: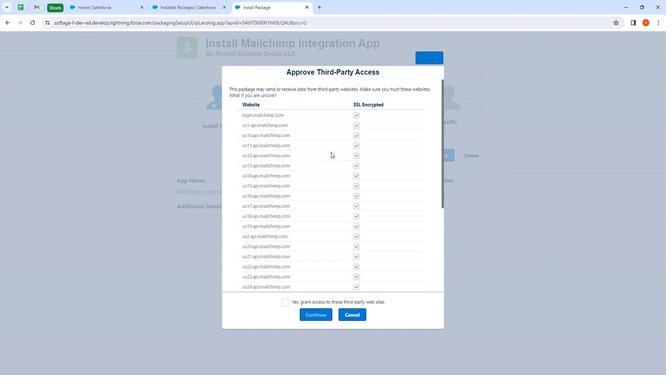 
Action: Mouse moved to (330, 155)
Screenshot: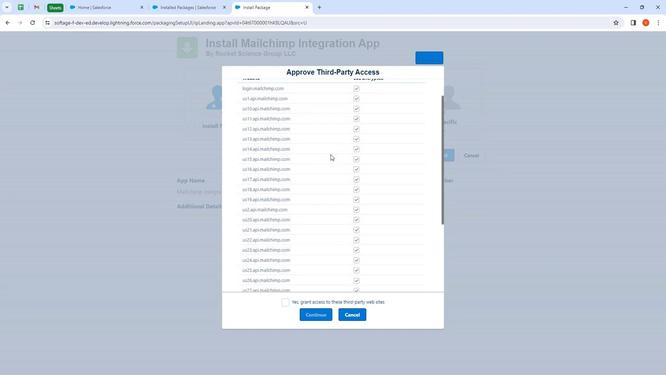 
Action: Mouse scrolled (330, 155) with delta (0, 0)
Screenshot: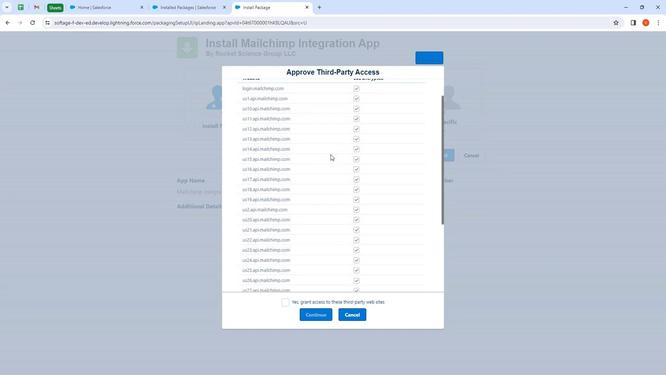 
Action: Mouse moved to (330, 160)
Screenshot: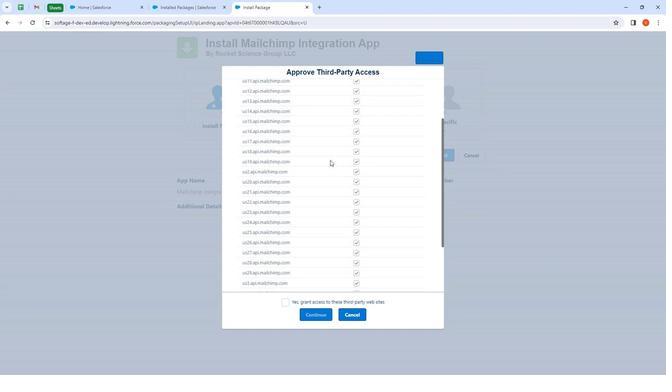 
Action: Mouse scrolled (330, 160) with delta (0, 0)
Screenshot: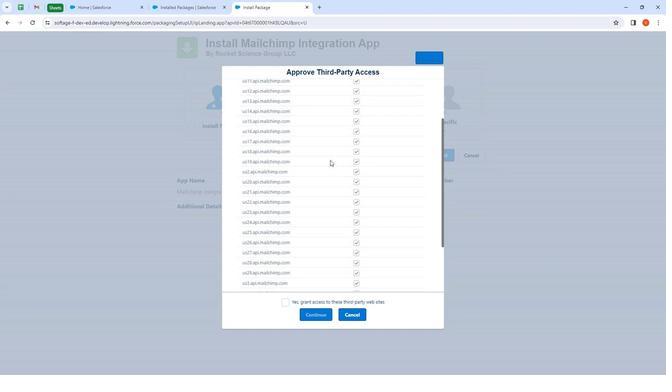 
Action: Mouse moved to (330, 168)
Screenshot: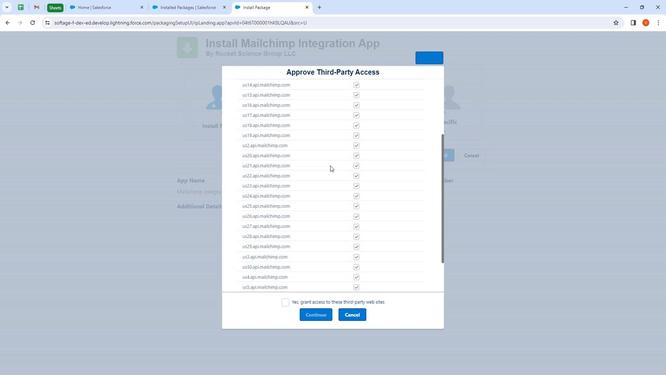 
Action: Mouse scrolled (330, 167) with delta (0, 0)
Screenshot: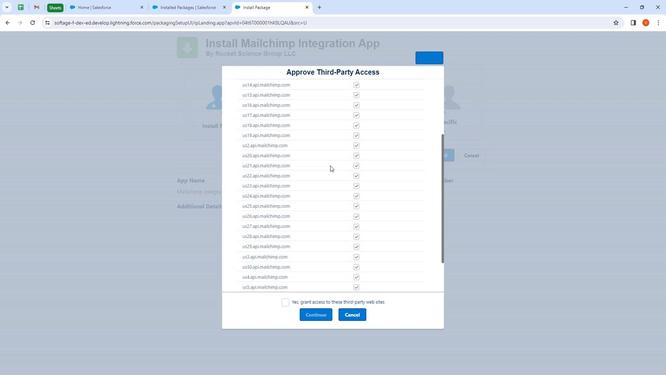 
Action: Mouse moved to (340, 221)
Screenshot: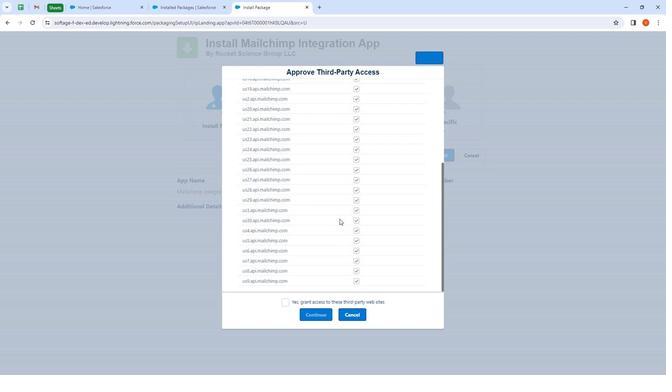 
Action: Mouse scrolled (340, 220) with delta (0, 0)
Screenshot: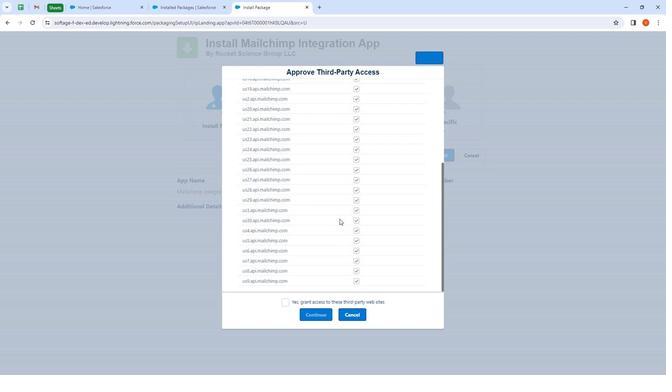 
Action: Mouse moved to (340, 222)
Screenshot: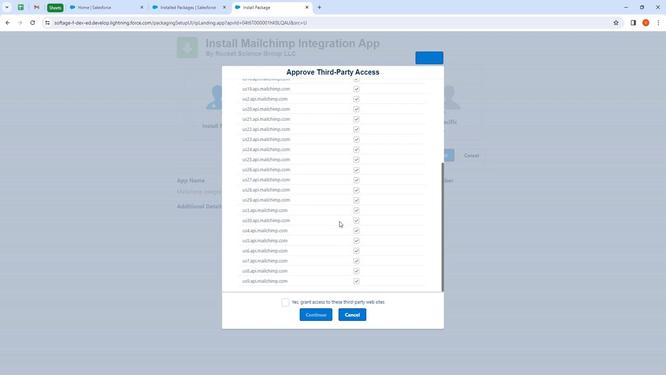 
Action: Mouse scrolled (340, 221) with delta (0, 0)
Screenshot: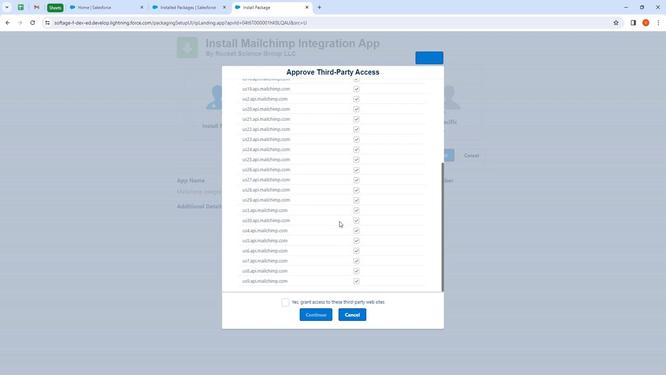 
Action: Mouse moved to (340, 223)
Screenshot: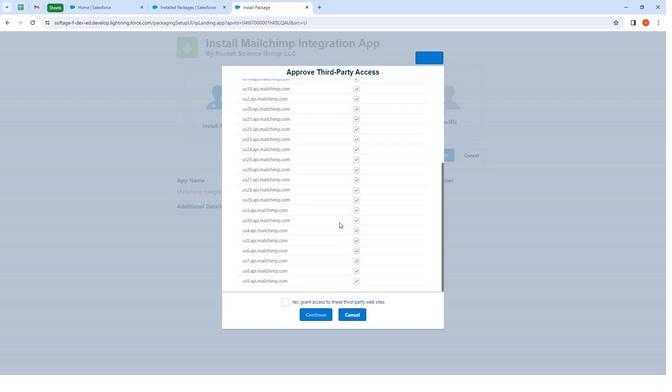 
Action: Mouse scrolled (340, 223) with delta (0, 0)
Screenshot: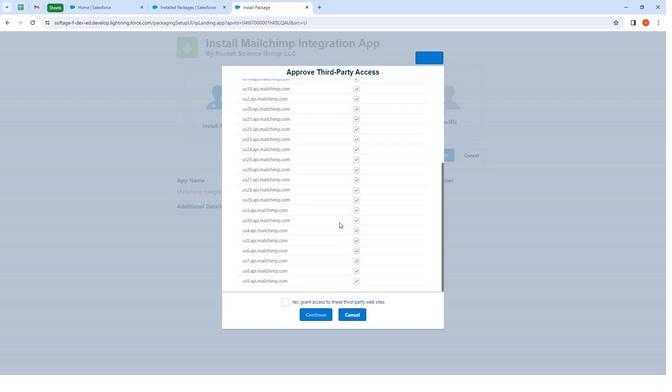 
Action: Mouse moved to (340, 224)
Screenshot: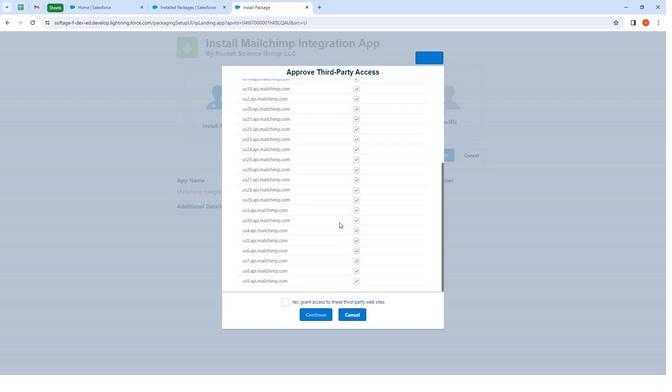 
Action: Mouse scrolled (340, 224) with delta (0, 0)
Screenshot: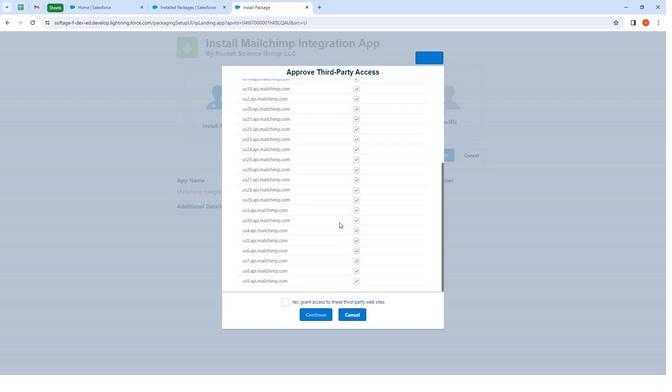
Action: Mouse moved to (340, 226)
Screenshot: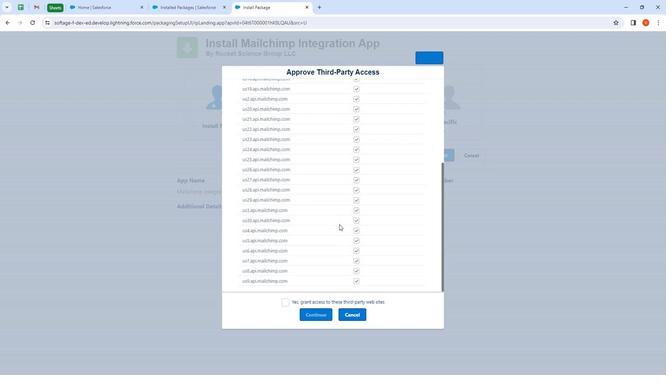
Action: Mouse scrolled (340, 225) with delta (0, 0)
Screenshot: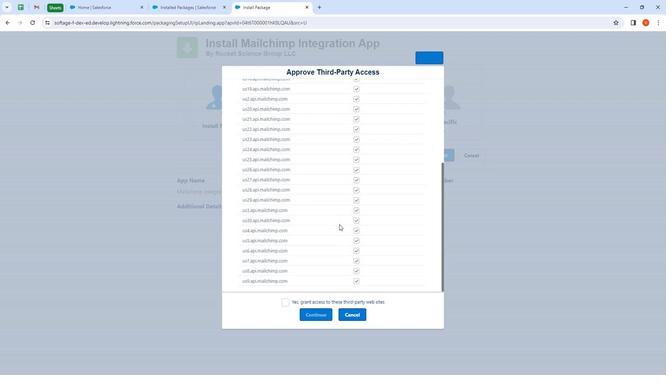 
Action: Mouse moved to (286, 303)
Screenshot: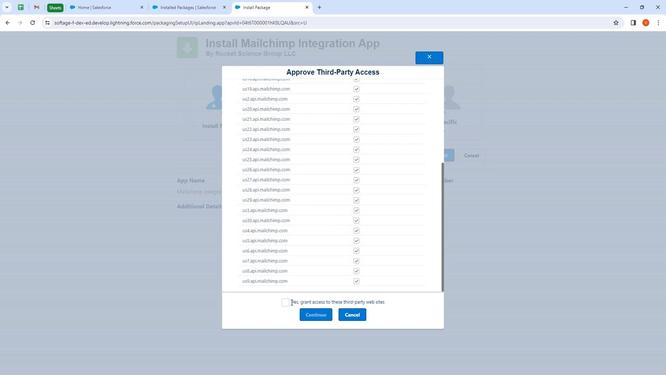 
Action: Mouse pressed left at (286, 303)
Screenshot: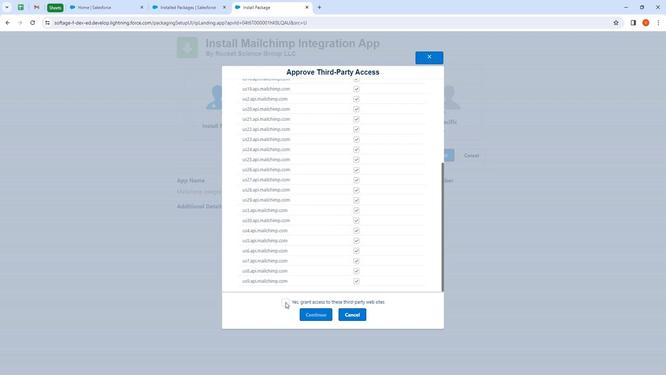 
Action: Mouse moved to (314, 313)
Screenshot: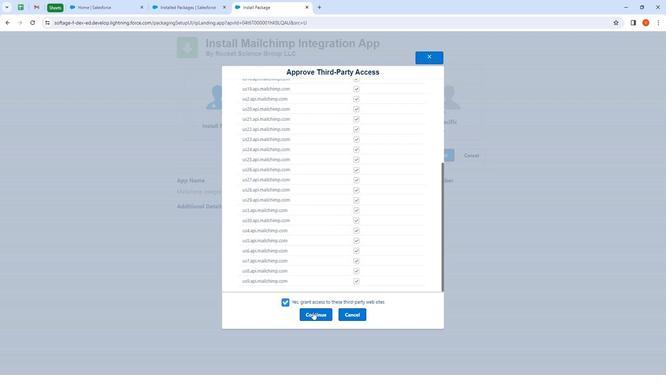 
Action: Mouse pressed left at (314, 313)
Screenshot: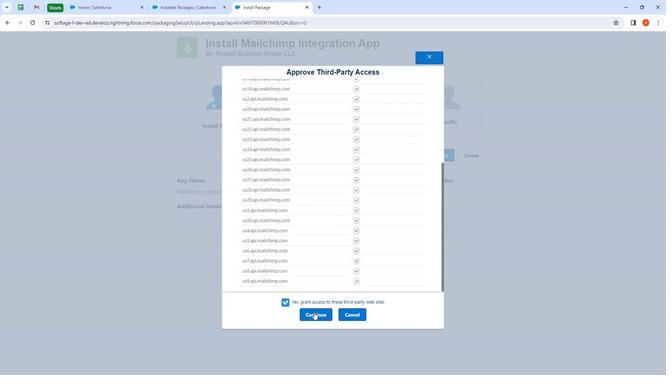 
Action: Mouse moved to (360, 101)
Screenshot: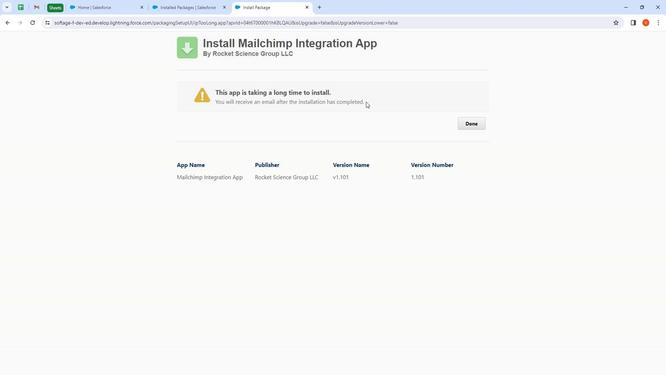 
Action: Mouse pressed left at (360, 101)
Screenshot: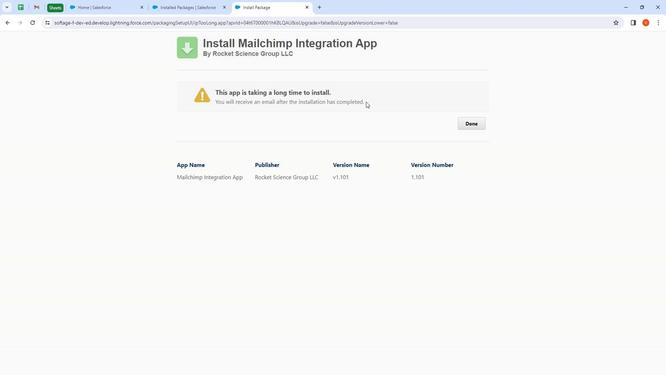 
Action: Mouse moved to (478, 123)
Screenshot: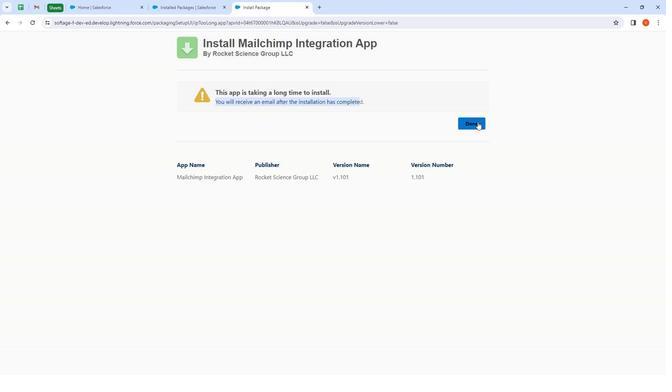 
Action: Mouse pressed left at (478, 123)
Screenshot: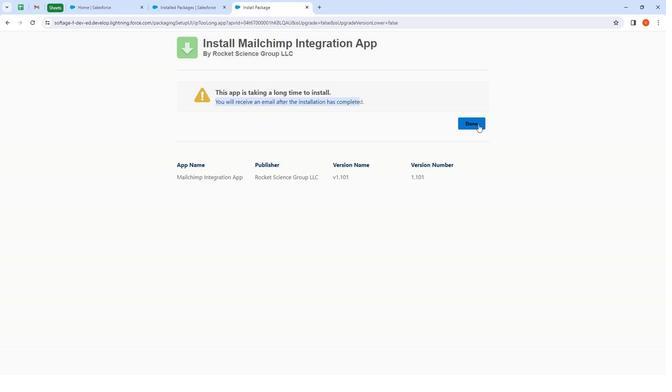 
Action: Mouse moved to (377, 279)
Screenshot: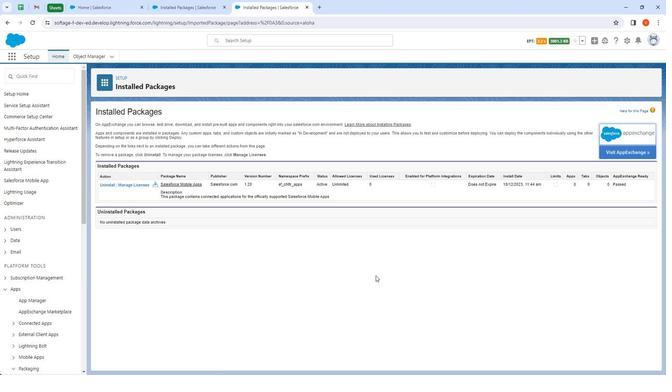 
